 Task: Font style For heading Use Bell MT with dark magenta 1 colour & Underline. font size for heading '24 Pt. 'Change the font style of data to Britannic Boldand font size to  9 Pt. Change the alignment of both headline & data to  Align top. In the sheet  analysisSalesByChannel
Action: Mouse moved to (80, 99)
Screenshot: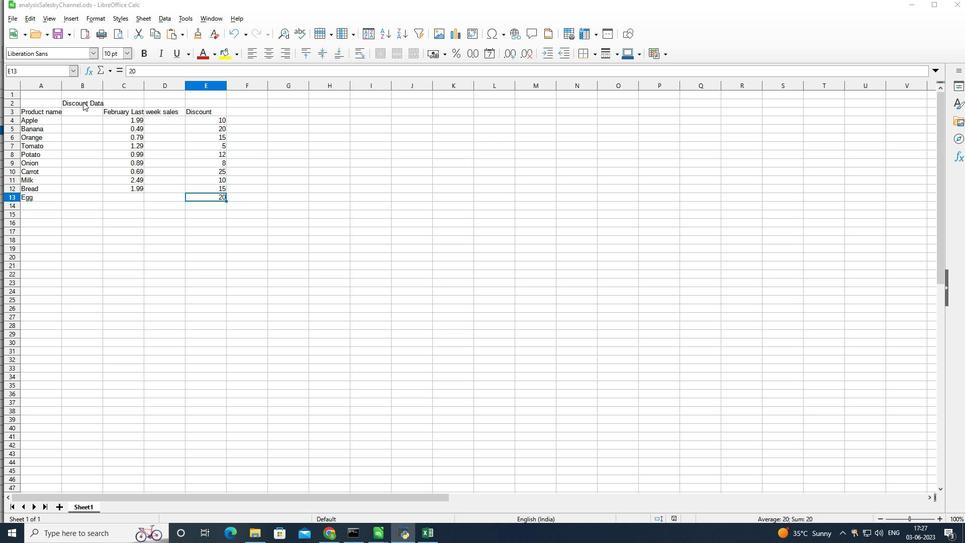 
Action: Mouse pressed left at (80, 99)
Screenshot: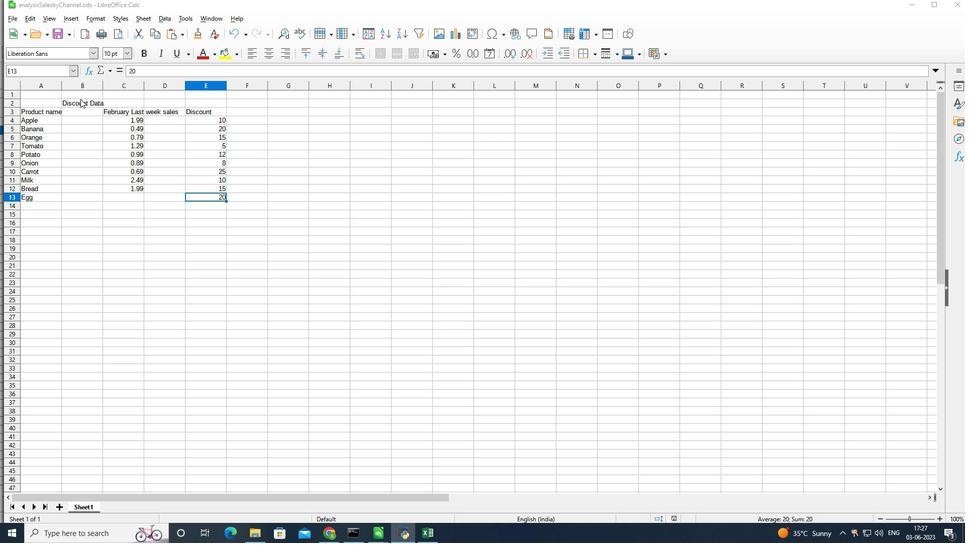 
Action: Mouse pressed left at (80, 99)
Screenshot: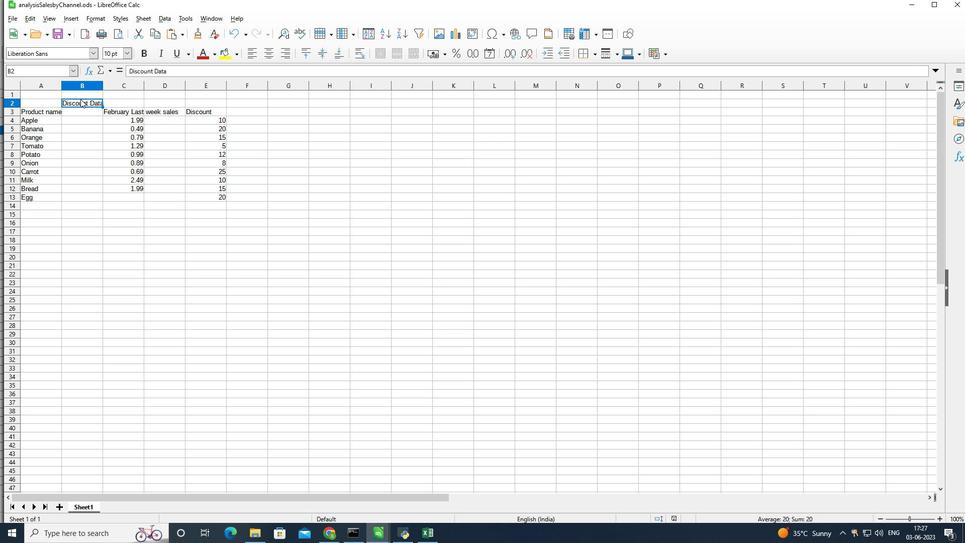 
Action: Mouse moved to (80, 101)
Screenshot: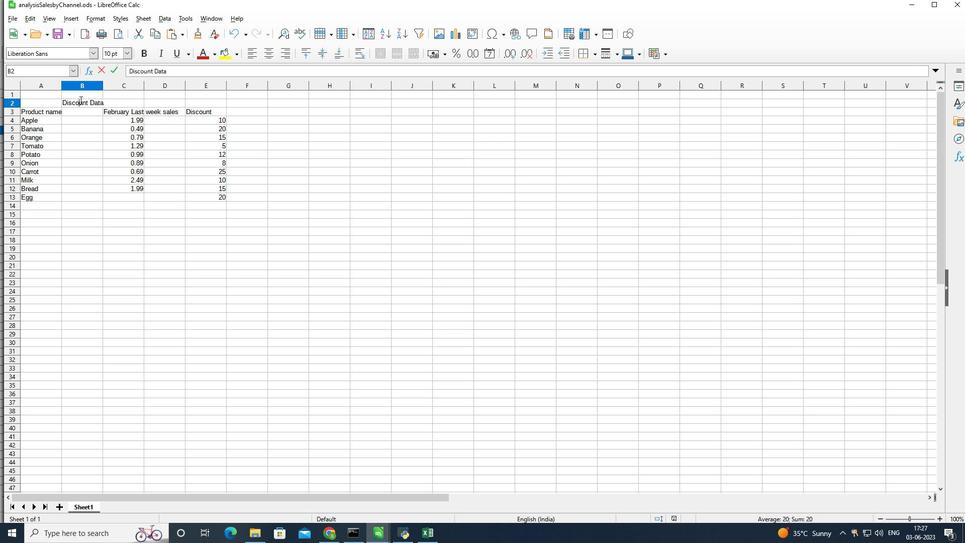 
Action: Mouse pressed left at (80, 101)
Screenshot: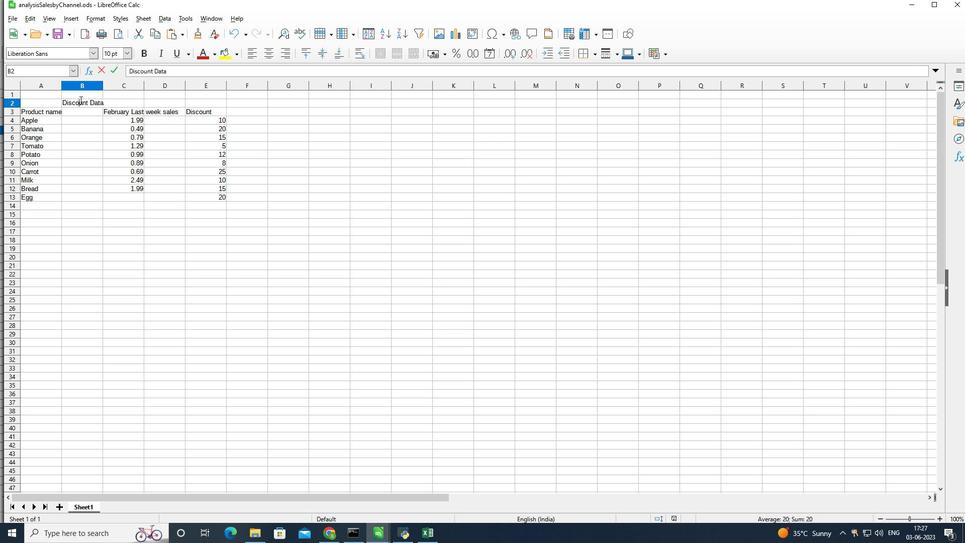 
Action: Mouse pressed left at (80, 101)
Screenshot: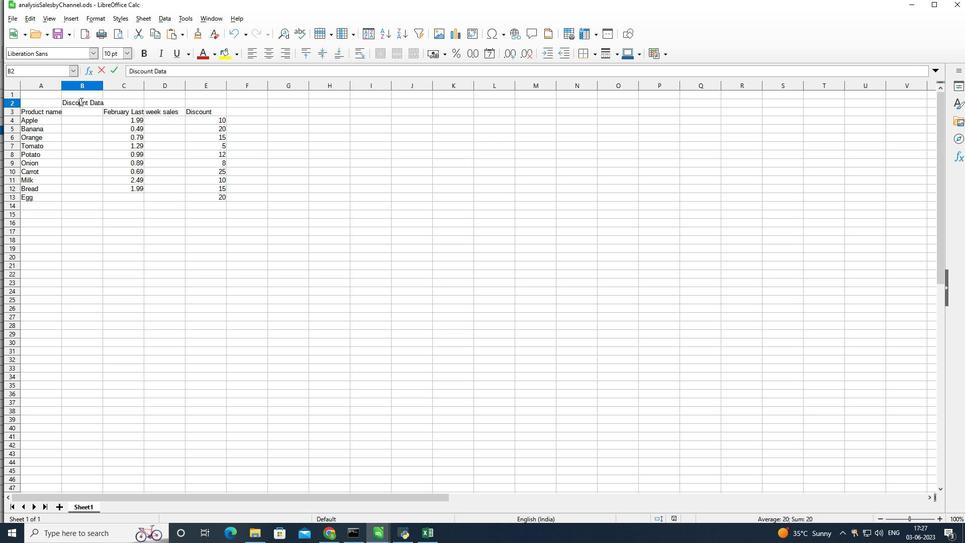 
Action: Mouse moved to (88, 101)
Screenshot: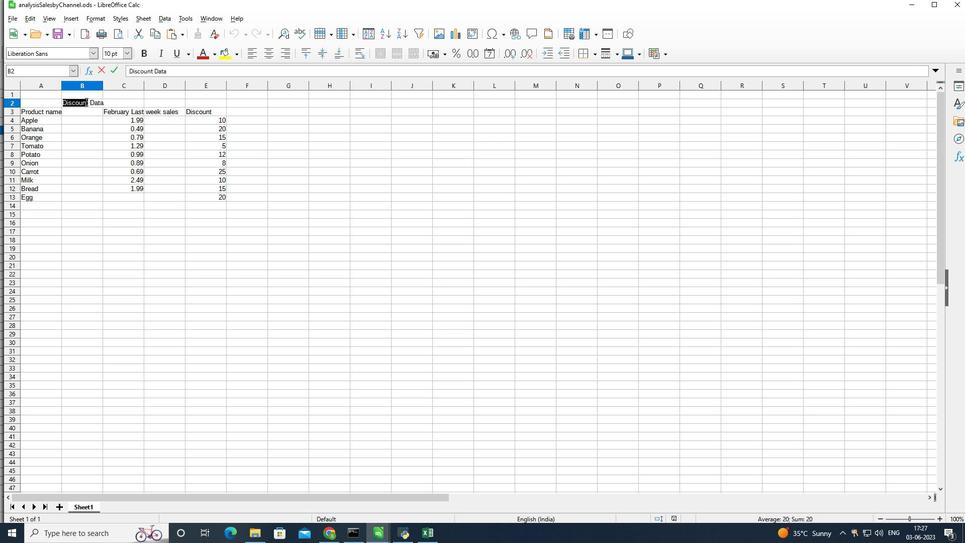 
Action: Mouse pressed left at (88, 101)
Screenshot: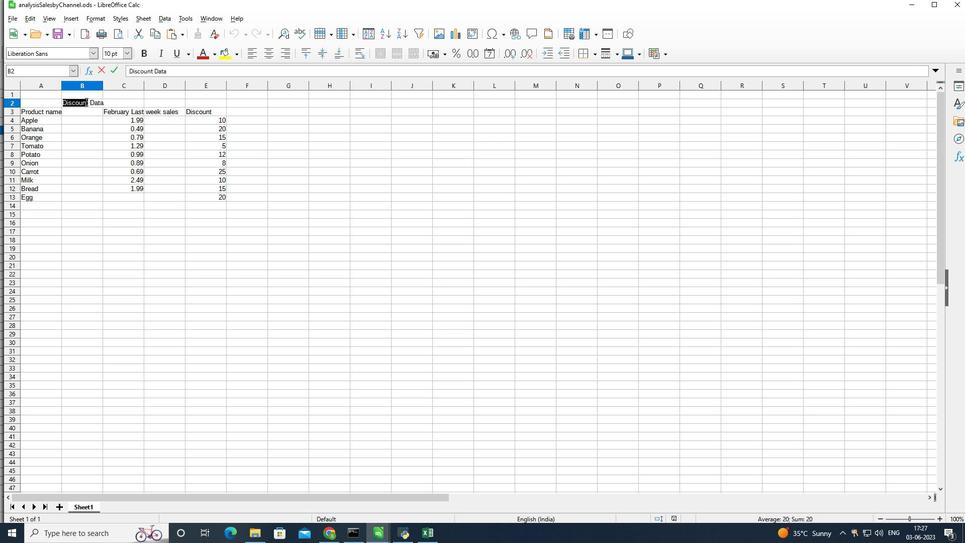 
Action: Mouse moved to (89, 101)
Screenshot: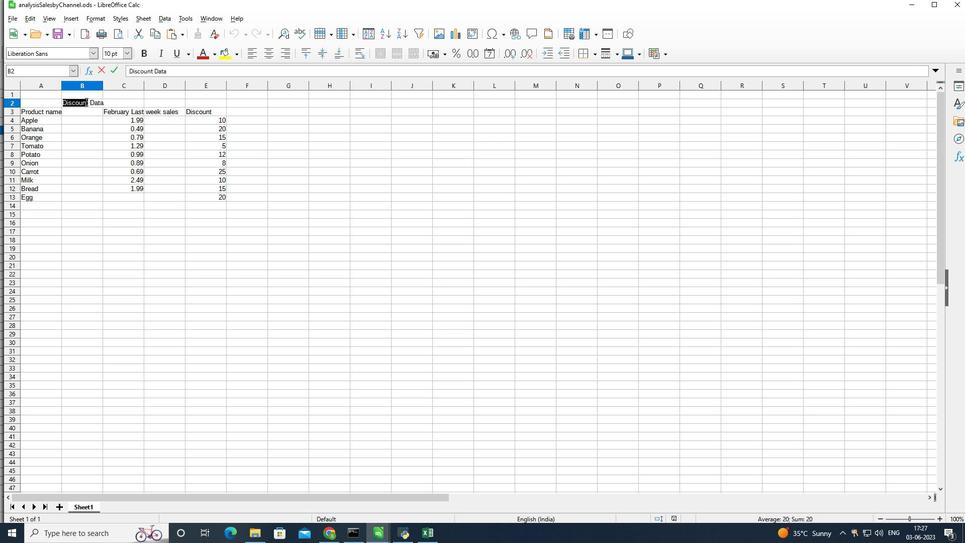 
Action: Mouse pressed left at (89, 101)
Screenshot: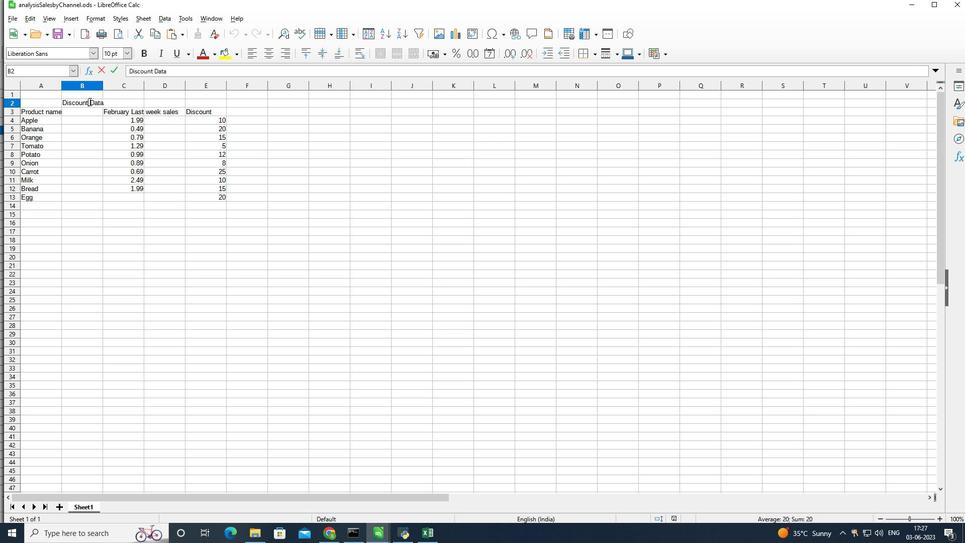 
Action: Mouse pressed left at (89, 101)
Screenshot: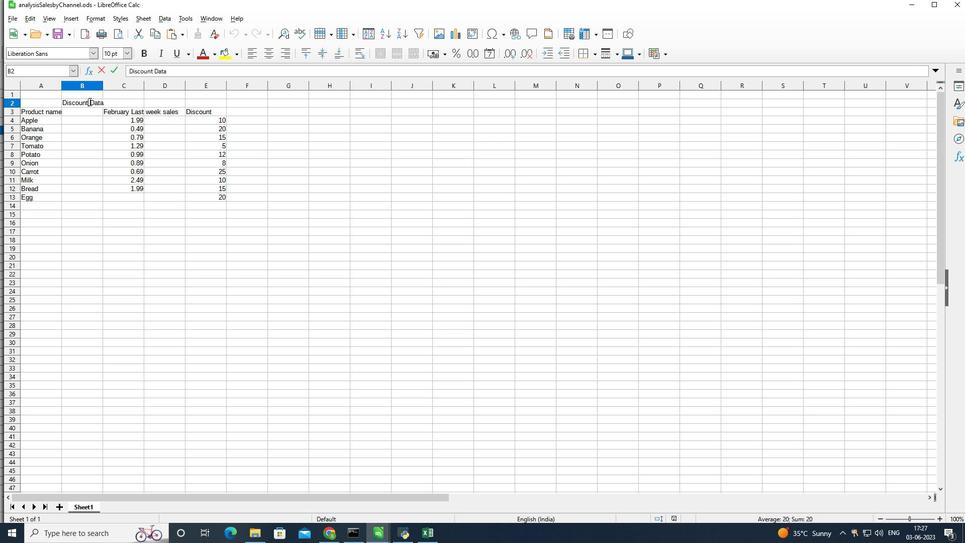 
Action: Mouse moved to (73, 54)
Screenshot: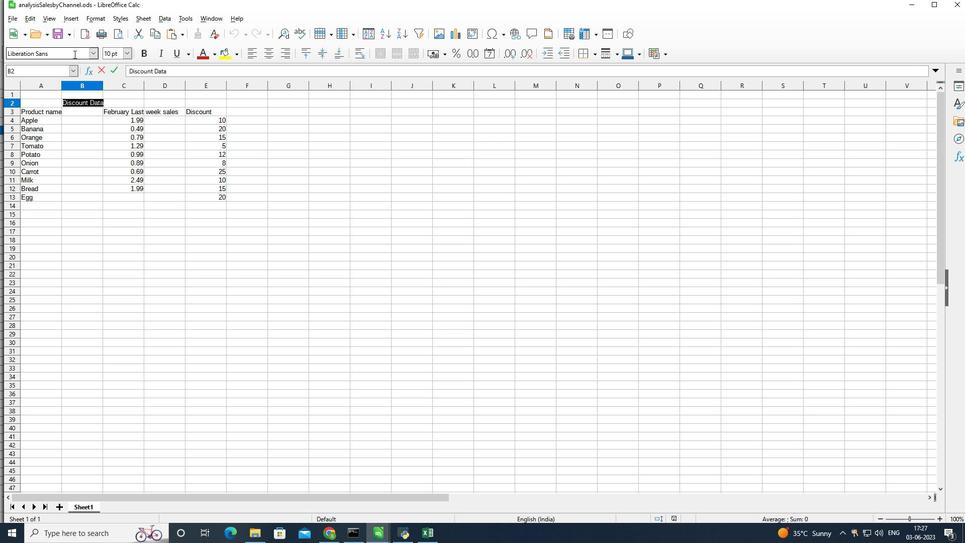 
Action: Mouse pressed left at (73, 54)
Screenshot: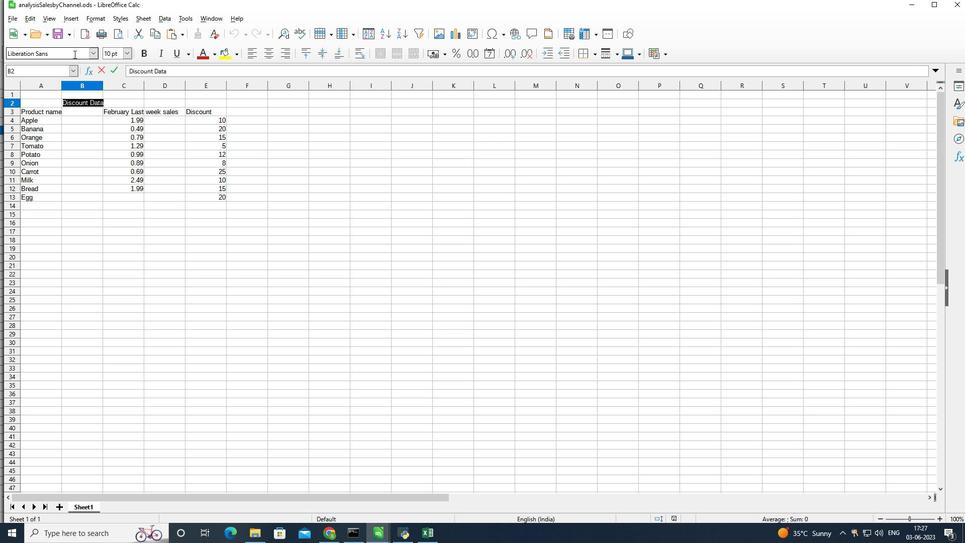 
Action: Mouse moved to (293, 0)
Screenshot: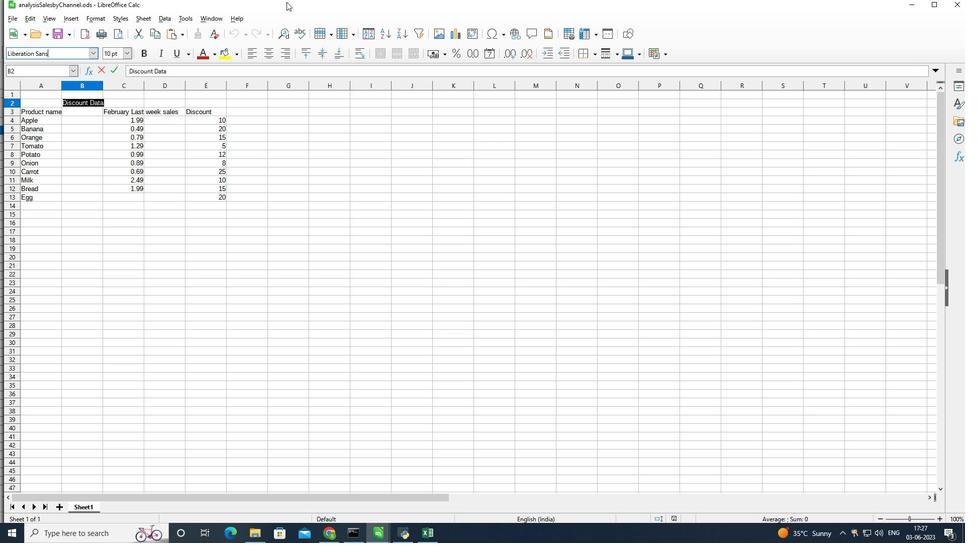 
Action: Key pressed <Key.backspace><Key.backspace><Key.backspace><Key.backspace><Key.backspace><Key.backspace><Key.backspace><Key.backspace><Key.backspace><Key.backspace><Key.backspace><Key.backspace><Key.backspace><Key.backspace><Key.backspace><Key.backspace><Key.backspace><Key.backspace><Key.backspace><Key.backspace><Key.shift>Bell<Key.space><Key.shift>Mt<Key.enter>
Screenshot: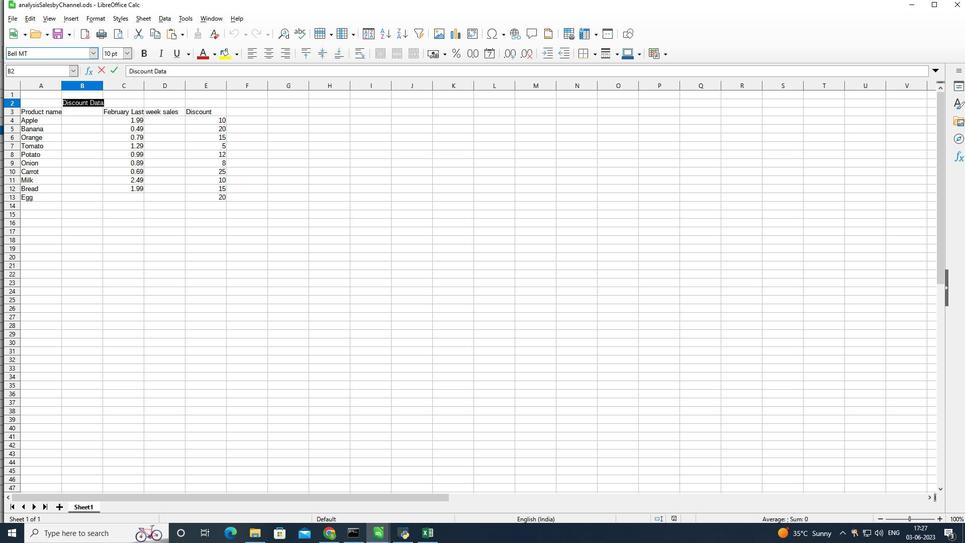 
Action: Mouse moved to (212, 50)
Screenshot: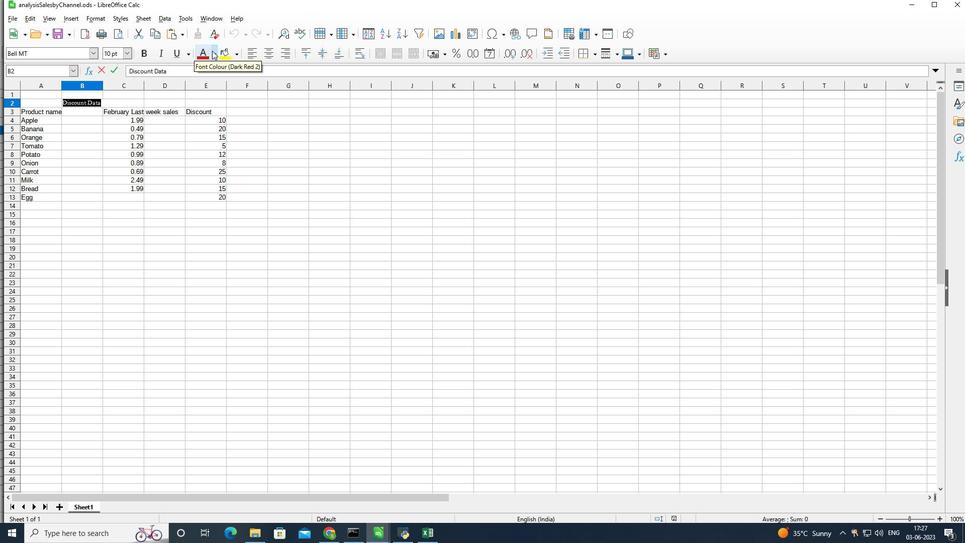 
Action: Mouse pressed left at (212, 50)
Screenshot: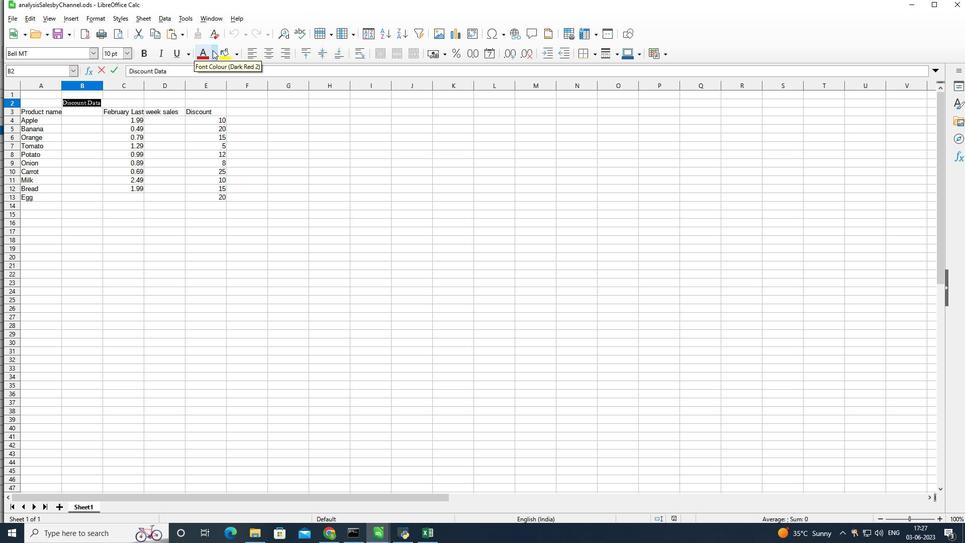 
Action: Mouse moved to (247, 159)
Screenshot: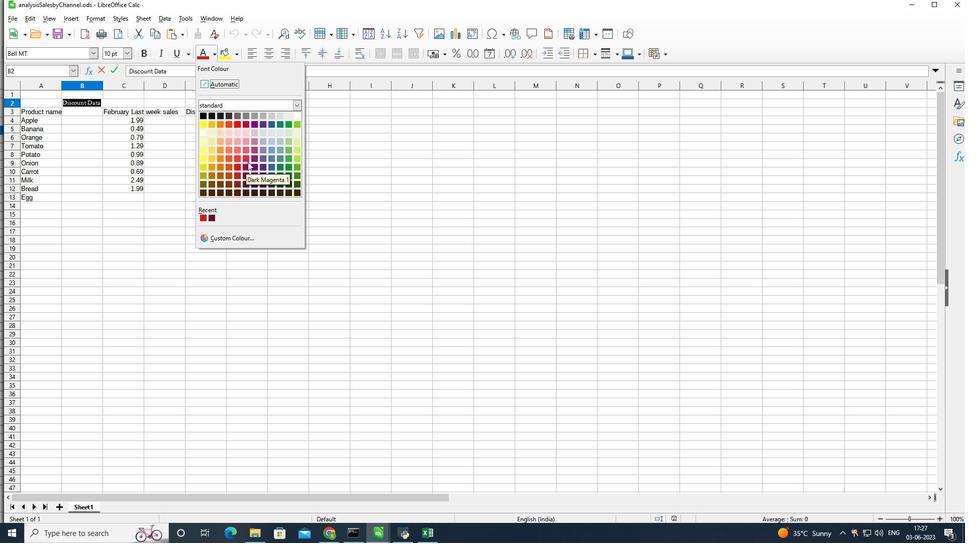 
Action: Mouse pressed left at (247, 159)
Screenshot: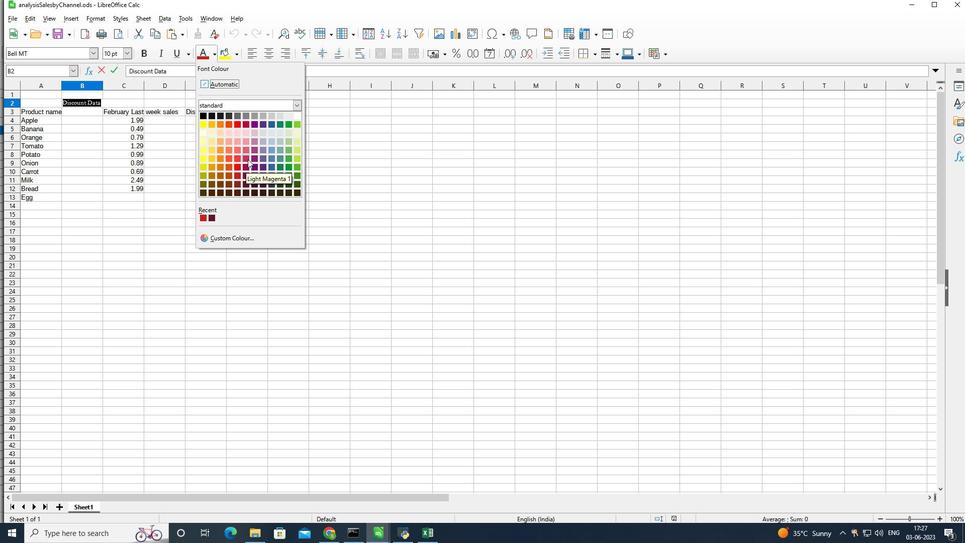 
Action: Mouse moved to (170, 52)
Screenshot: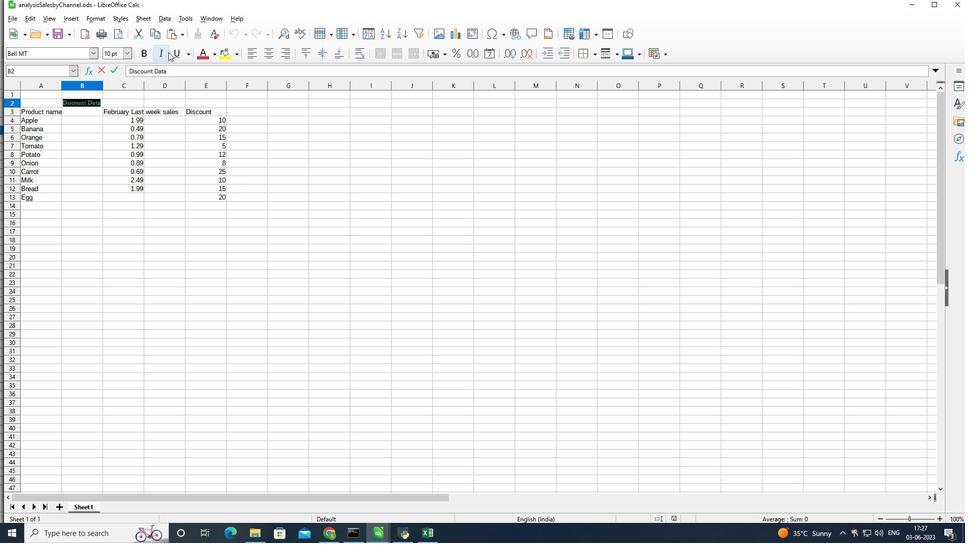 
Action: Mouse pressed left at (170, 52)
Screenshot: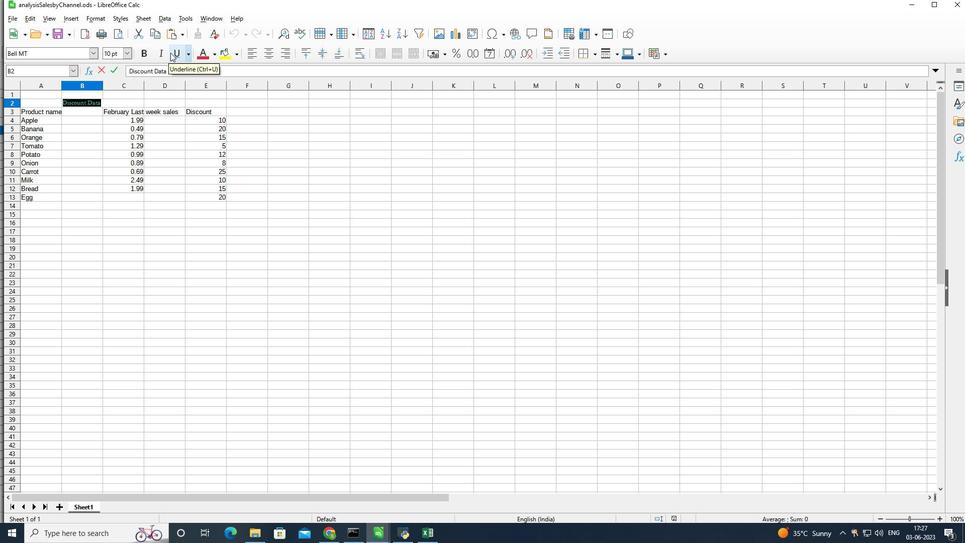 
Action: Mouse moved to (127, 53)
Screenshot: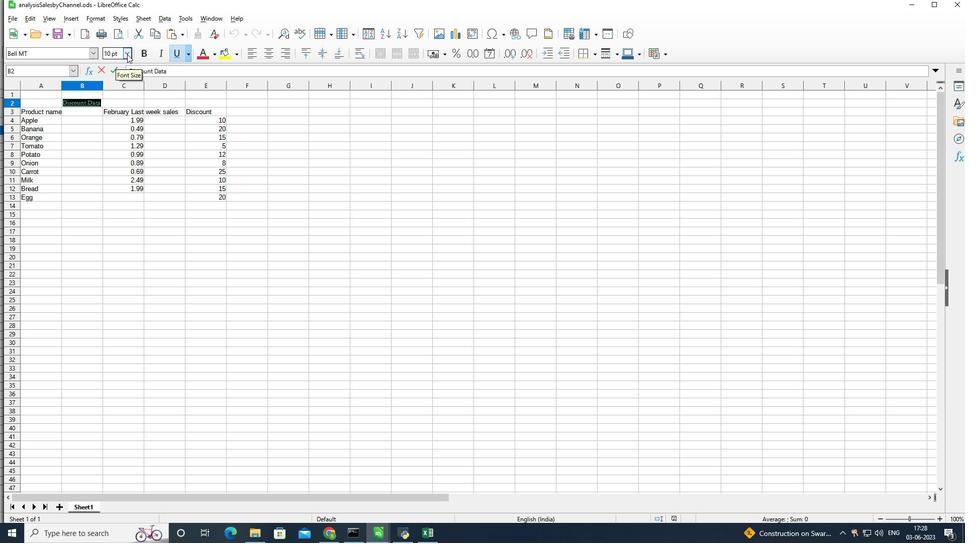 
Action: Mouse pressed left at (127, 53)
Screenshot: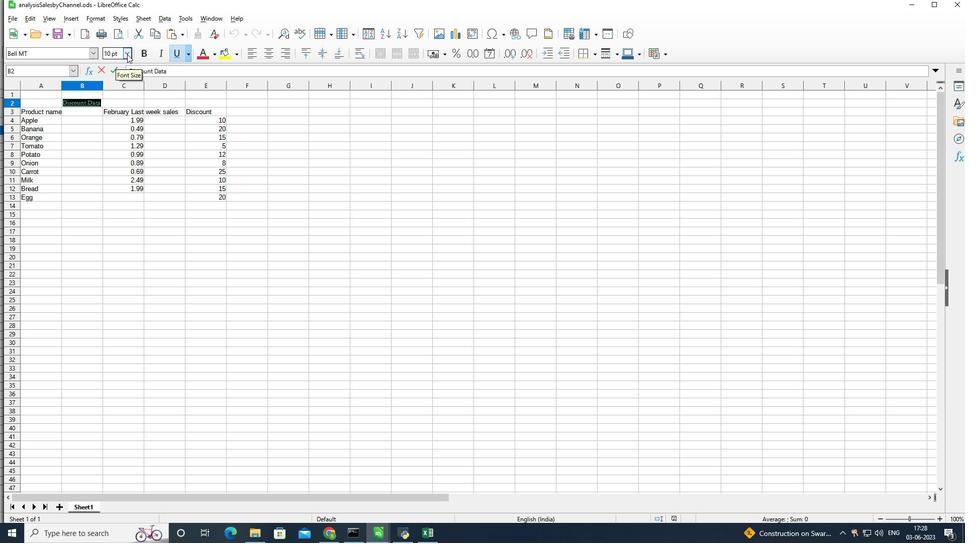 
Action: Mouse moved to (103, 204)
Screenshot: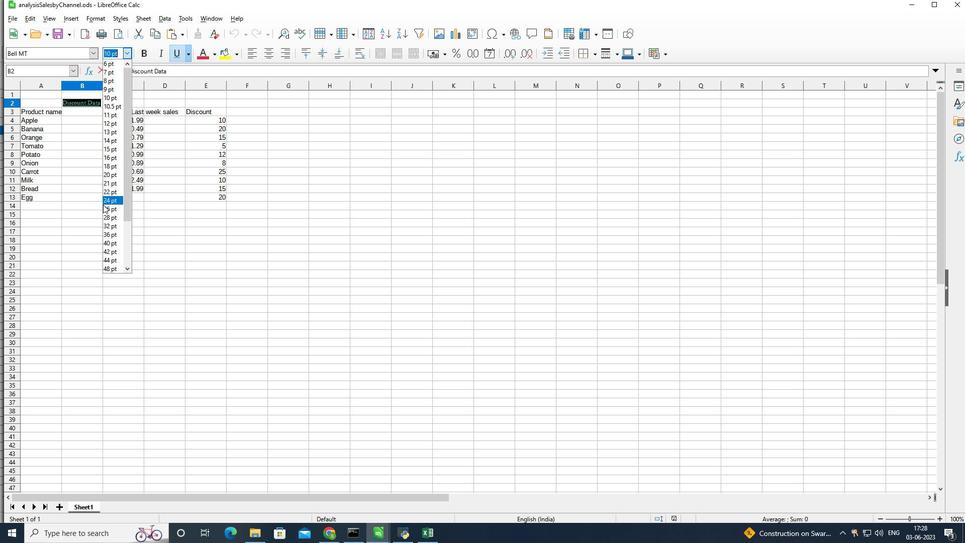 
Action: Mouse pressed left at (103, 204)
Screenshot: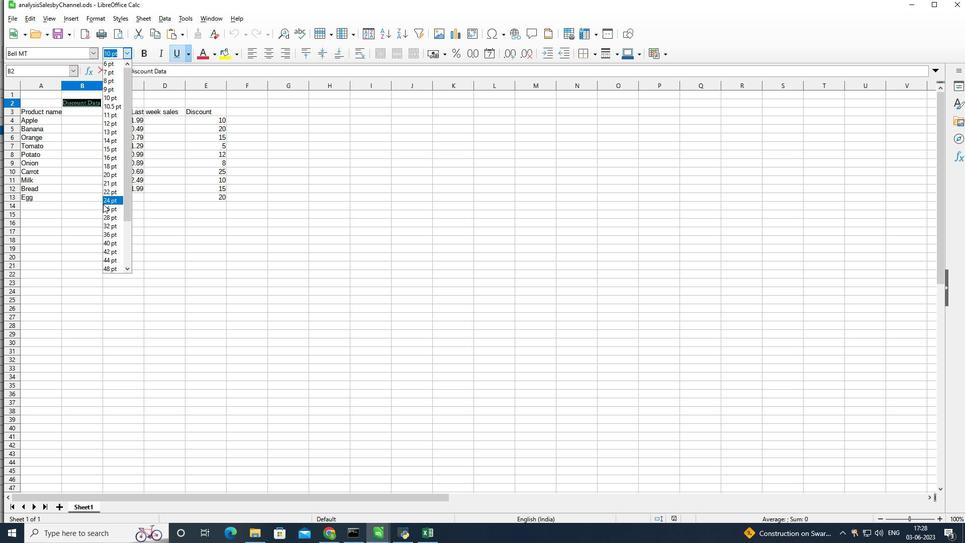 
Action: Mouse moved to (124, 138)
Screenshot: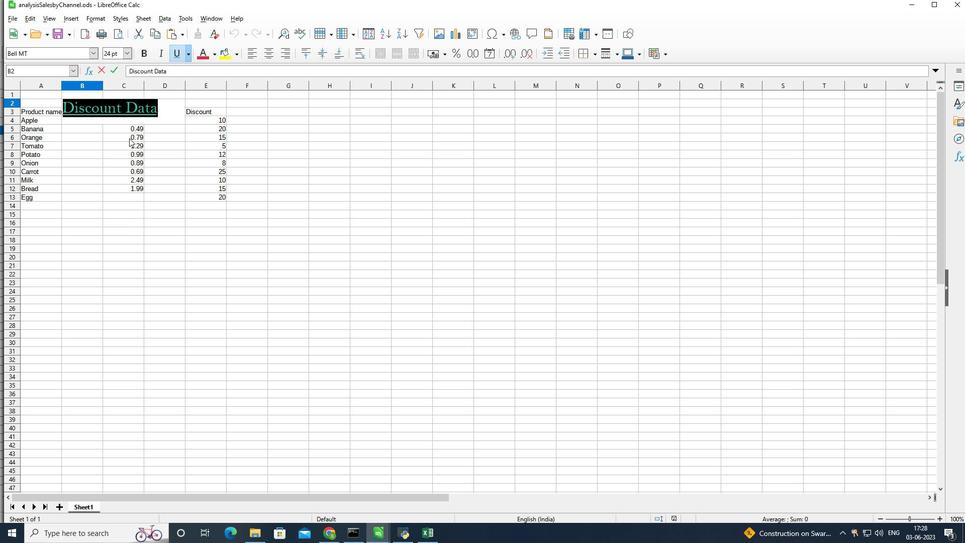 
Action: Mouse pressed left at (124, 138)
Screenshot: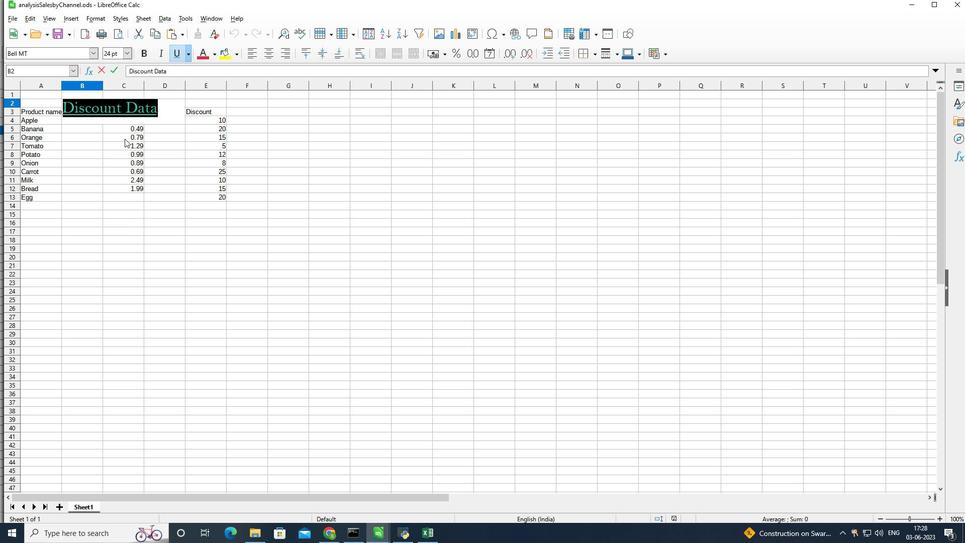 
Action: Mouse moved to (33, 123)
Screenshot: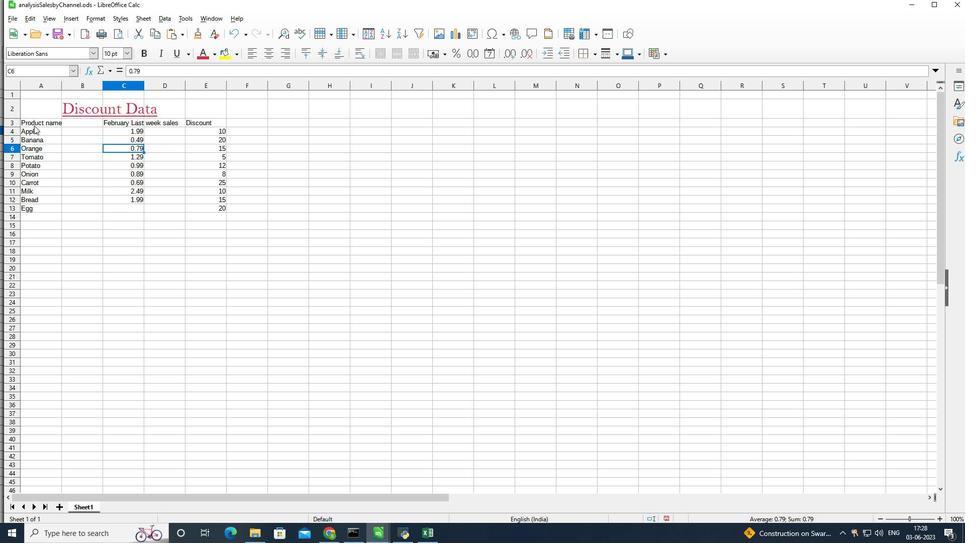 
Action: Mouse pressed left at (33, 123)
Screenshot: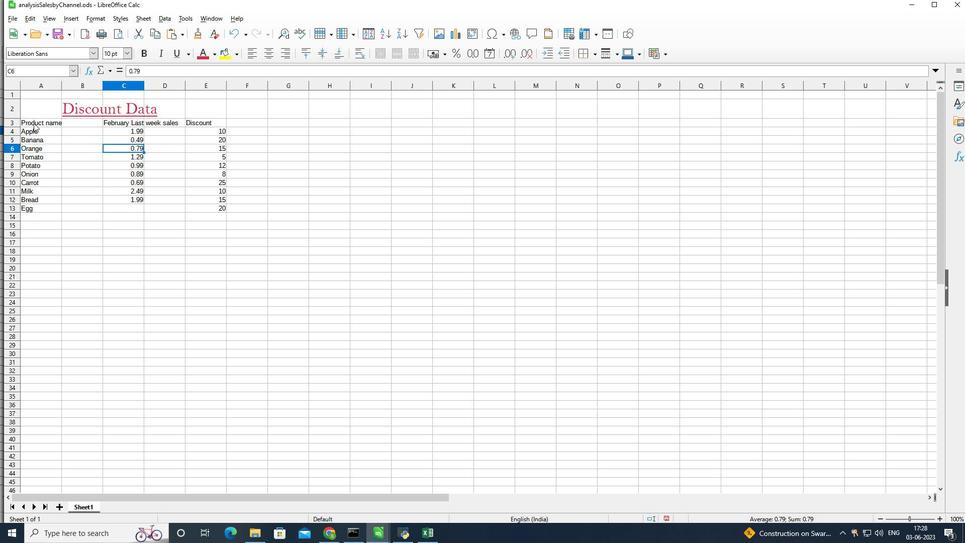 
Action: Mouse pressed left at (33, 123)
Screenshot: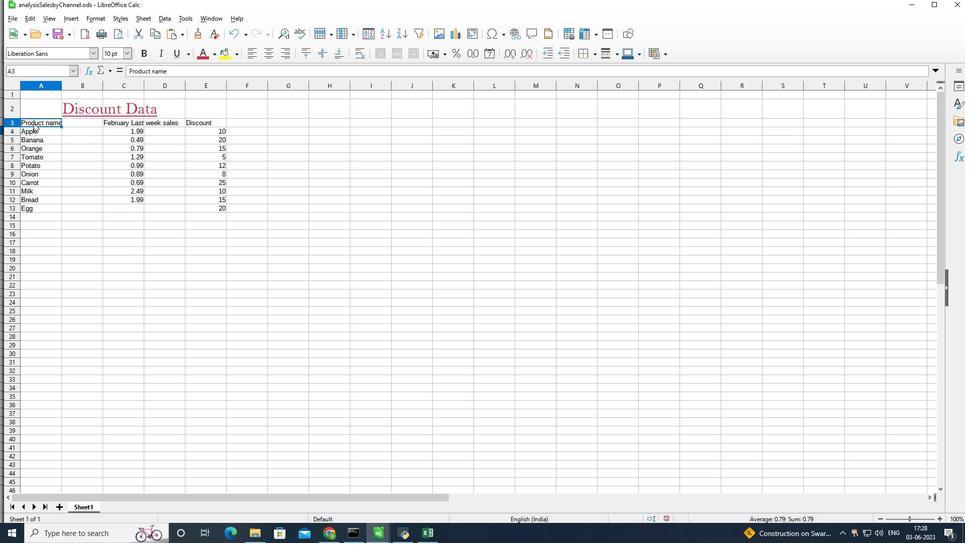 
Action: Mouse moved to (46, 123)
Screenshot: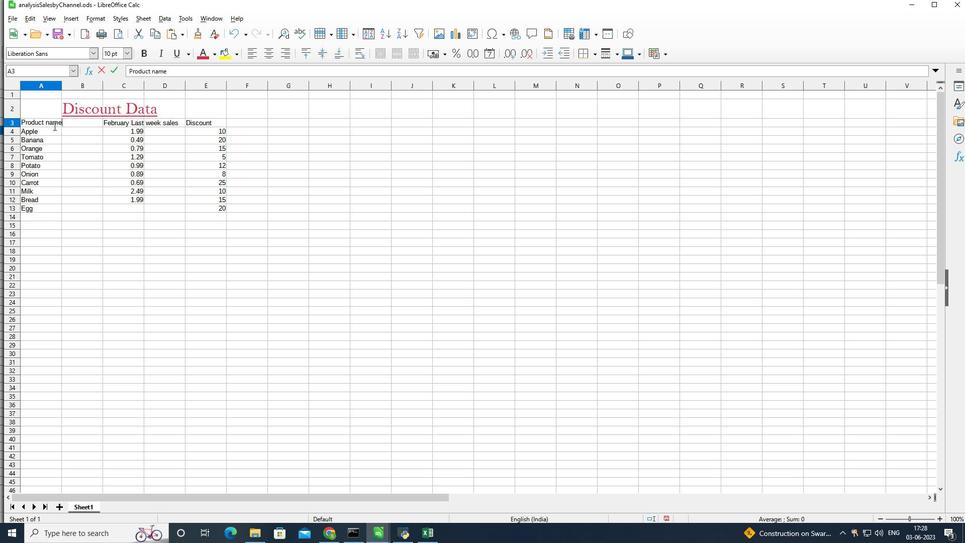 
Action: Mouse pressed left at (46, 123)
Screenshot: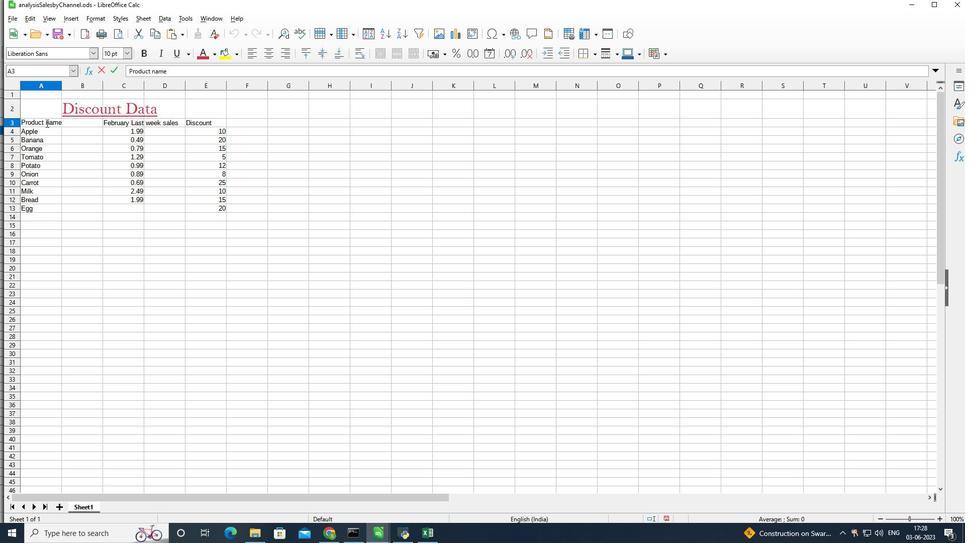 
Action: Mouse moved to (48, 141)
Screenshot: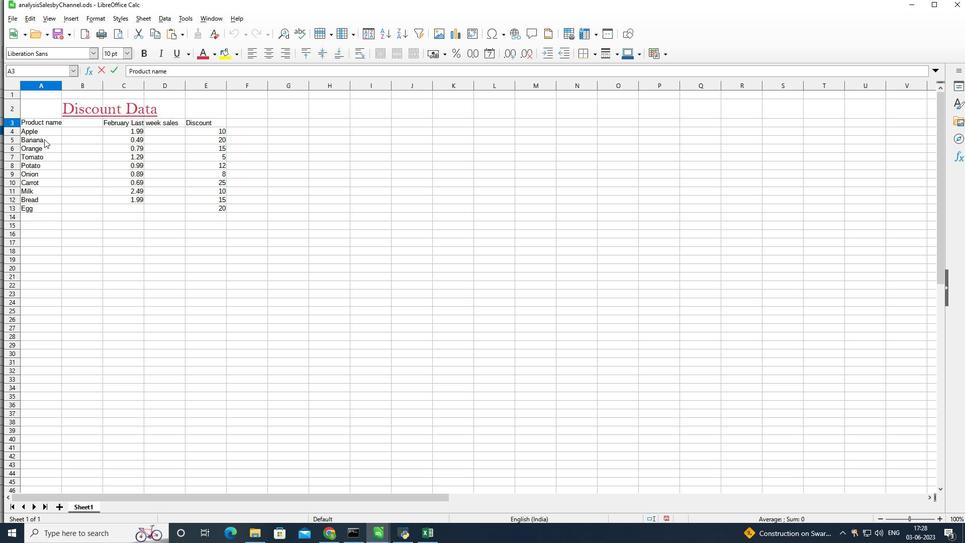 
Action: Mouse pressed left at (48, 141)
Screenshot: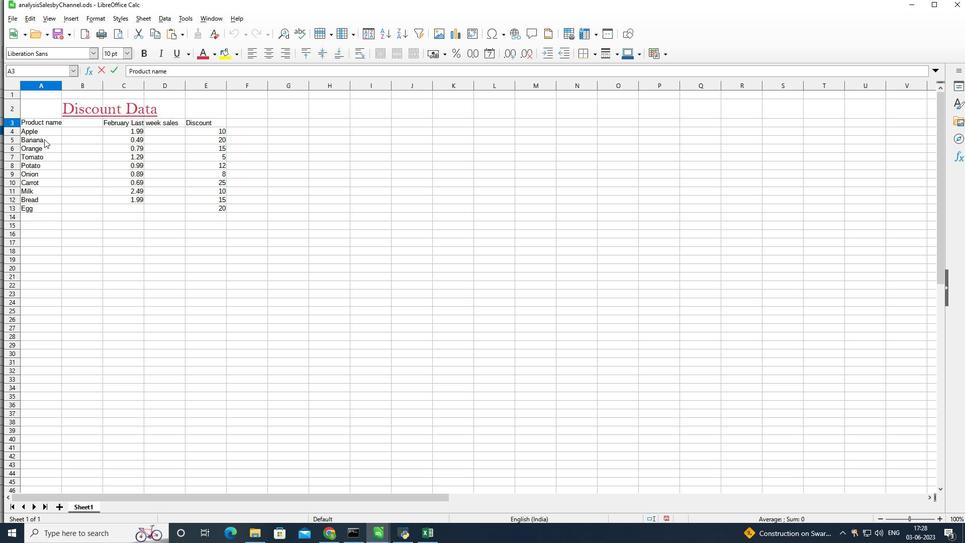 
Action: Mouse moved to (36, 124)
Screenshot: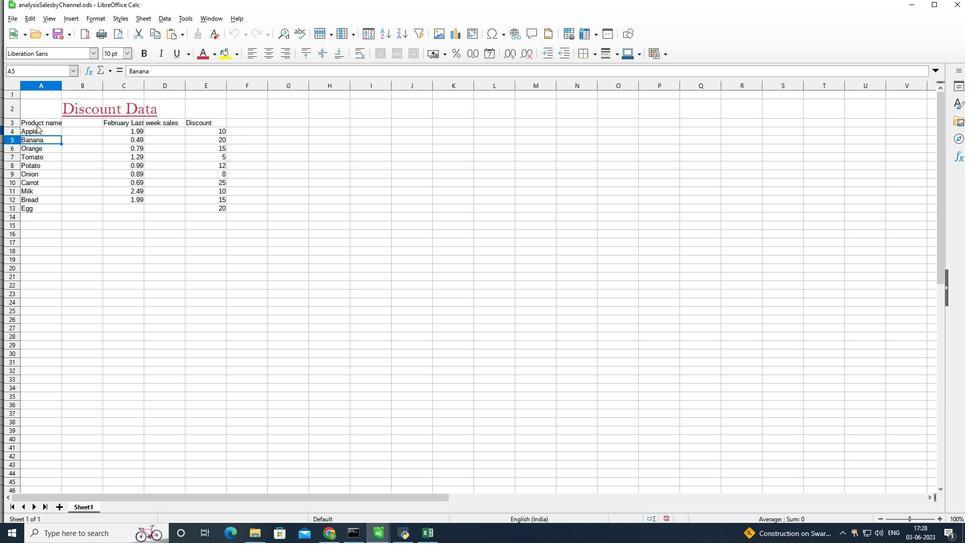 
Action: Mouse pressed left at (36, 124)
Screenshot: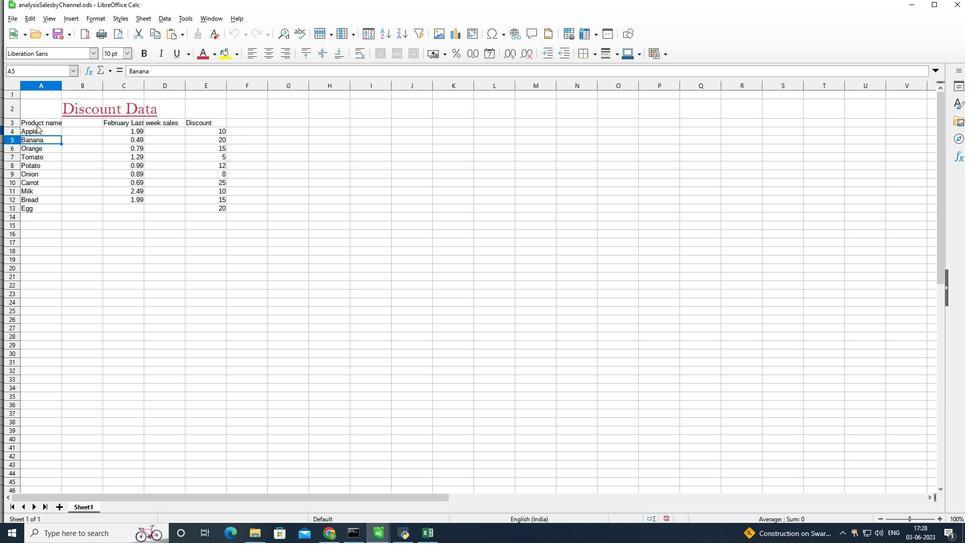 
Action: Mouse moved to (36, 123)
Screenshot: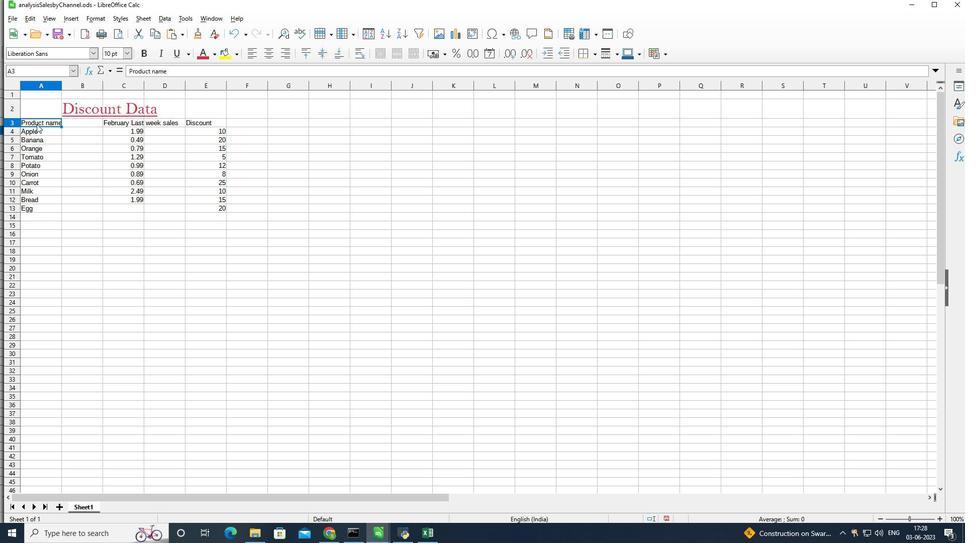 
Action: Mouse pressed left at (36, 123)
Screenshot: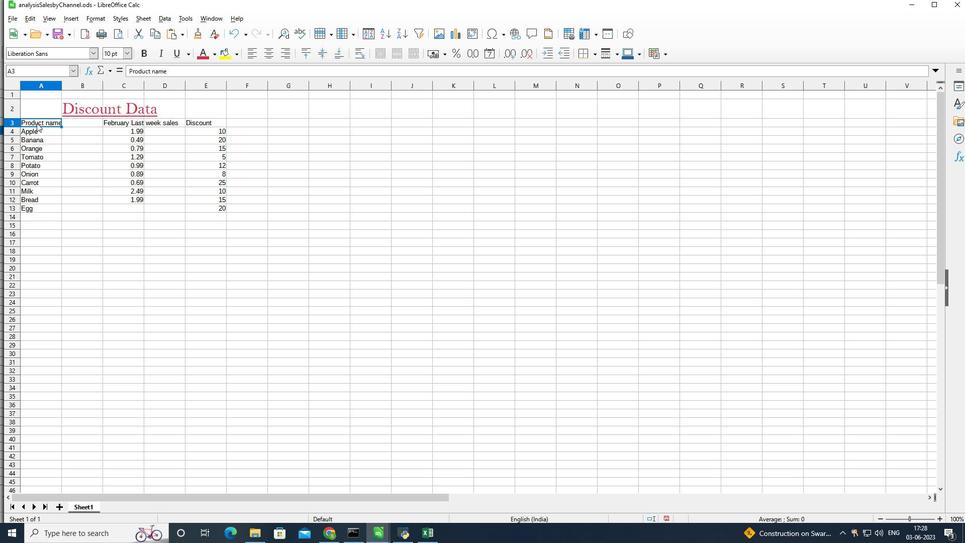 
Action: Mouse moved to (76, 52)
Screenshot: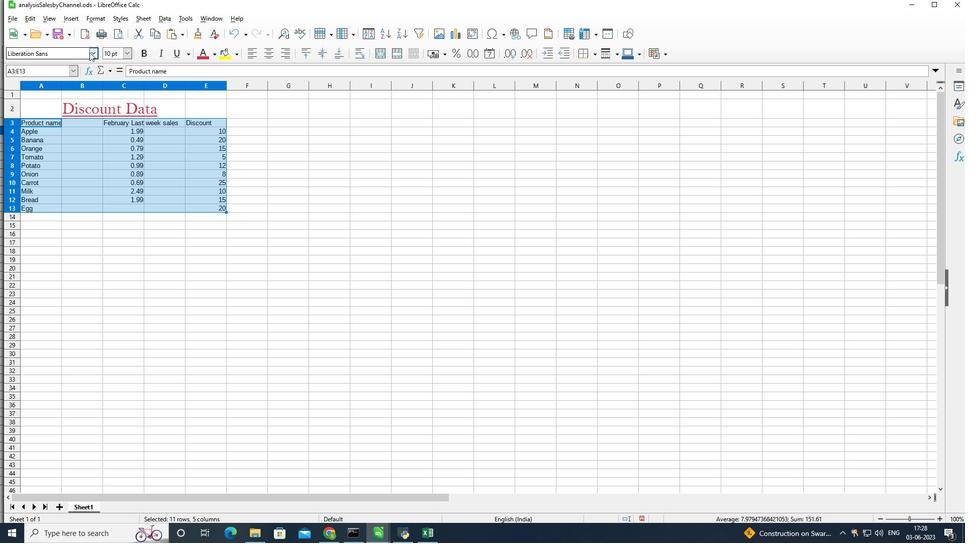 
Action: Mouse pressed left at (76, 52)
Screenshot: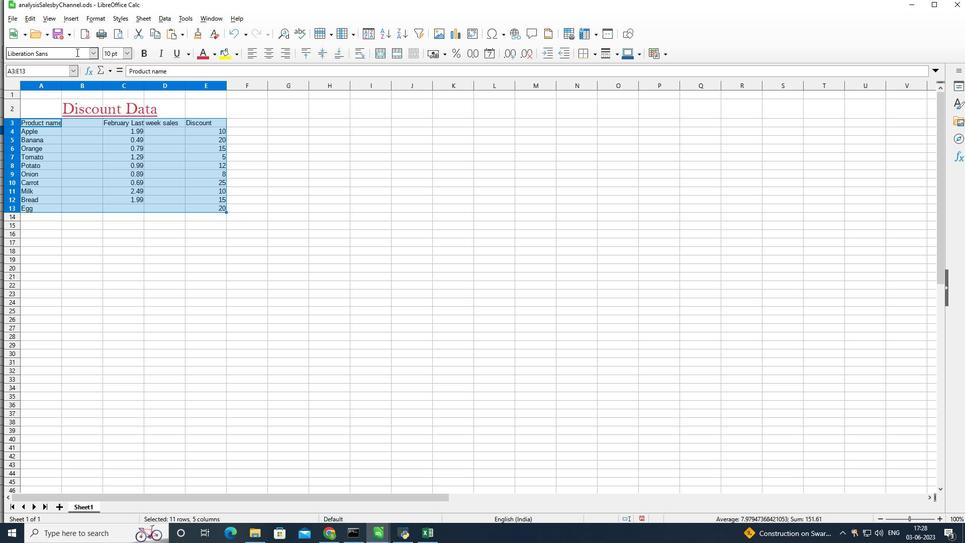 
Action: Mouse moved to (86, 58)
Screenshot: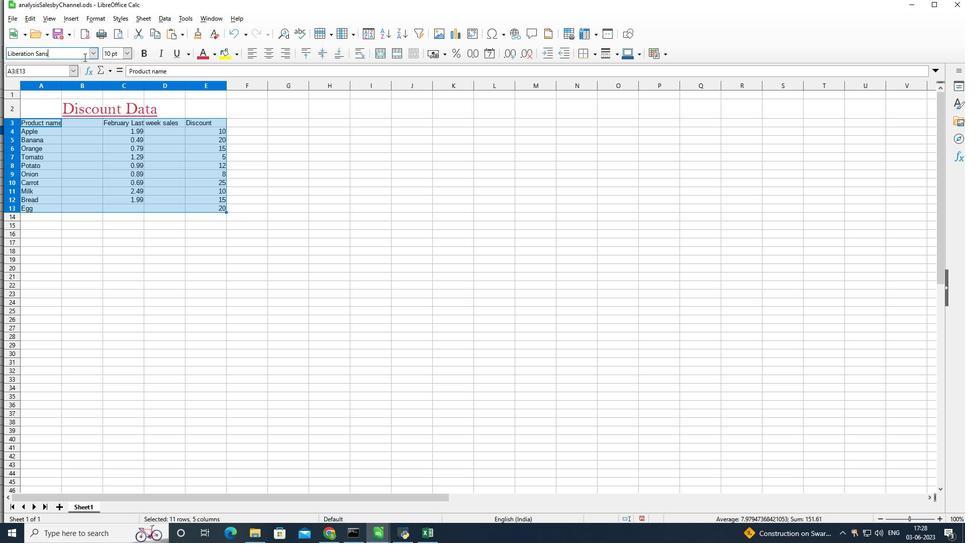 
Action: Key pressed <Key.backspace><Key.backspace><Key.backspace><Key.backspace><Key.backspace><Key.backspace><Key.backspace><Key.backspace><Key.backspace><Key.backspace><Key.backspace><Key.backspace><Key.backspace><Key.backspace><Key.backspace><Key.backspace><Key.backspace><Key.backspace><Key.backspace><Key.backspace><Key.backspace><Key.backspace><Key.backspace><Key.backspace><Key.backspace><Key.backspace><Key.backspace><Key.backspace><Key.backspace><Key.backspace><Key.backspace><Key.shift>Britann<Key.enter>
Screenshot: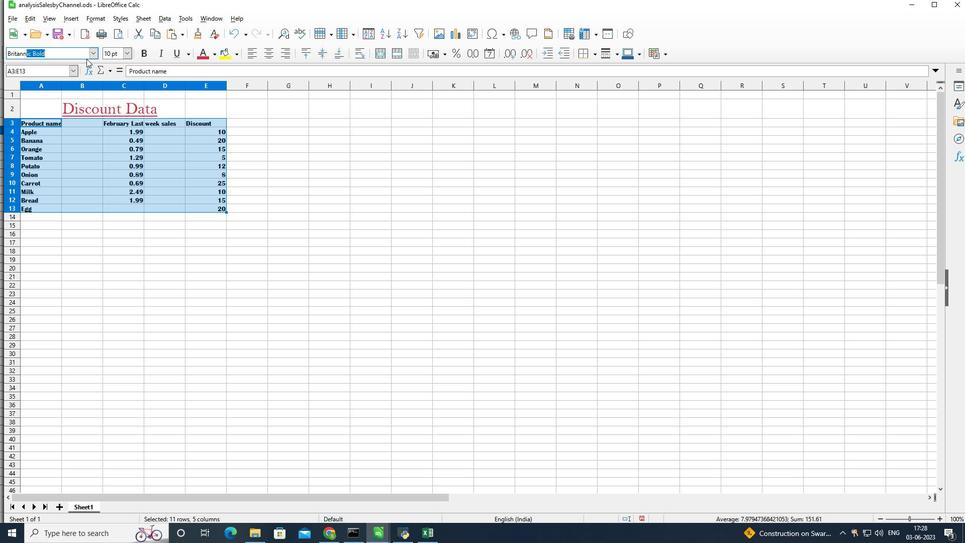 
Action: Mouse moved to (129, 51)
Screenshot: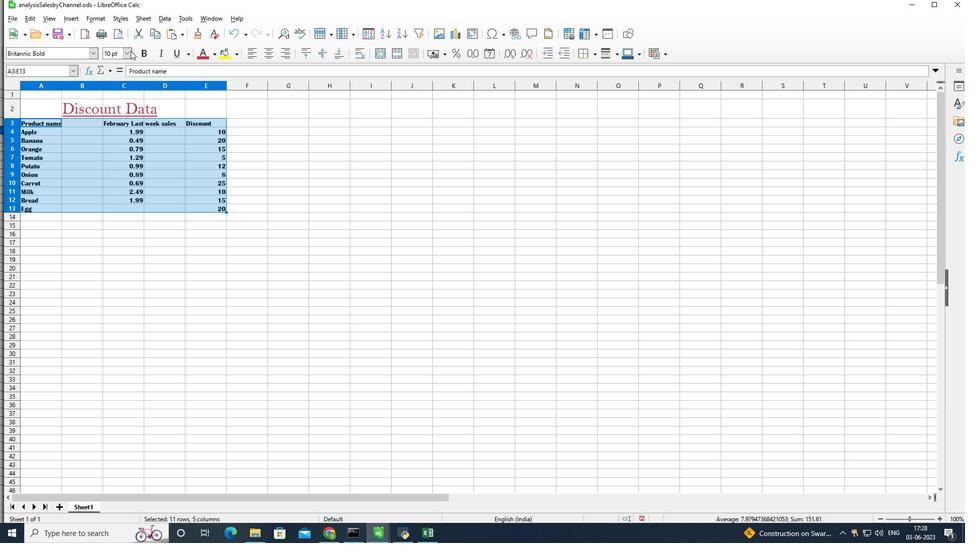 
Action: Mouse pressed left at (129, 51)
Screenshot: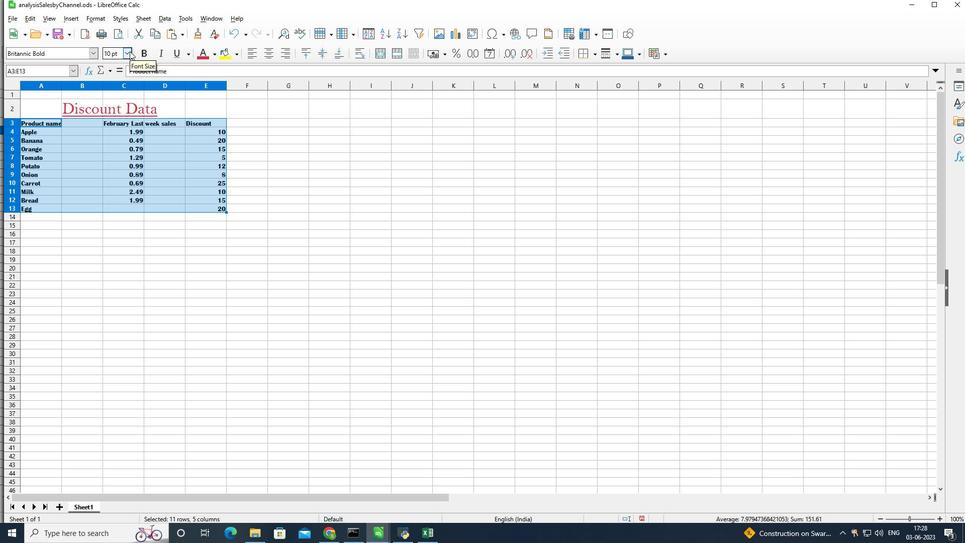 
Action: Mouse moved to (114, 91)
Screenshot: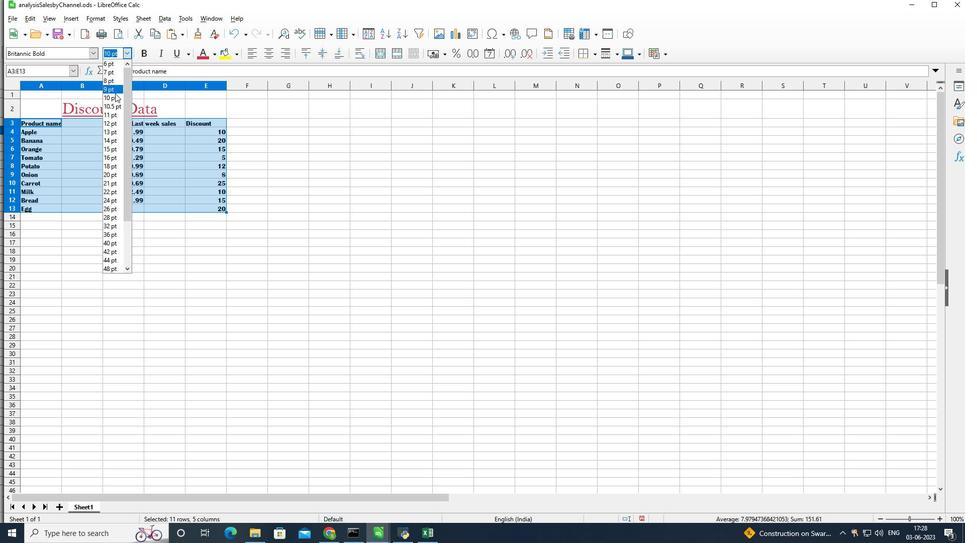 
Action: Mouse pressed left at (114, 91)
Screenshot: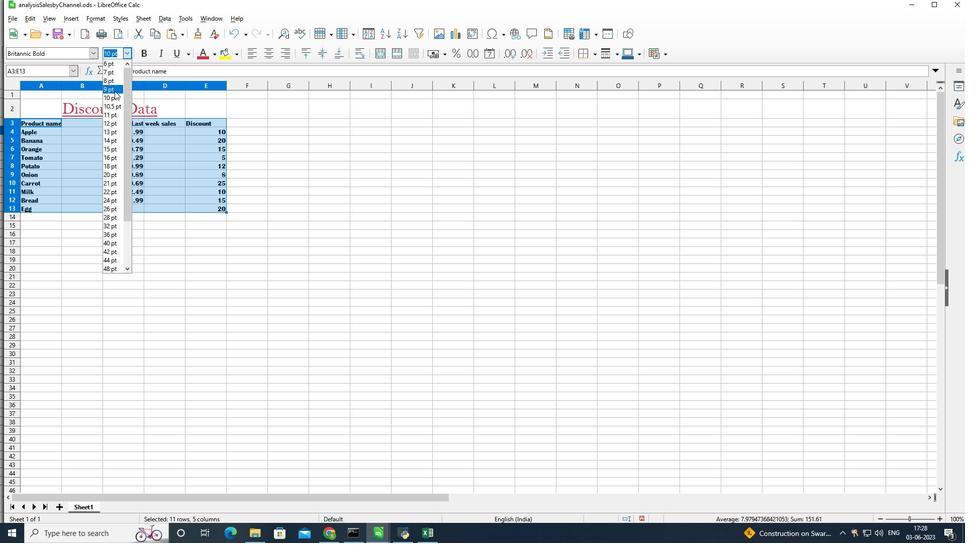 
Action: Mouse moved to (305, 56)
Screenshot: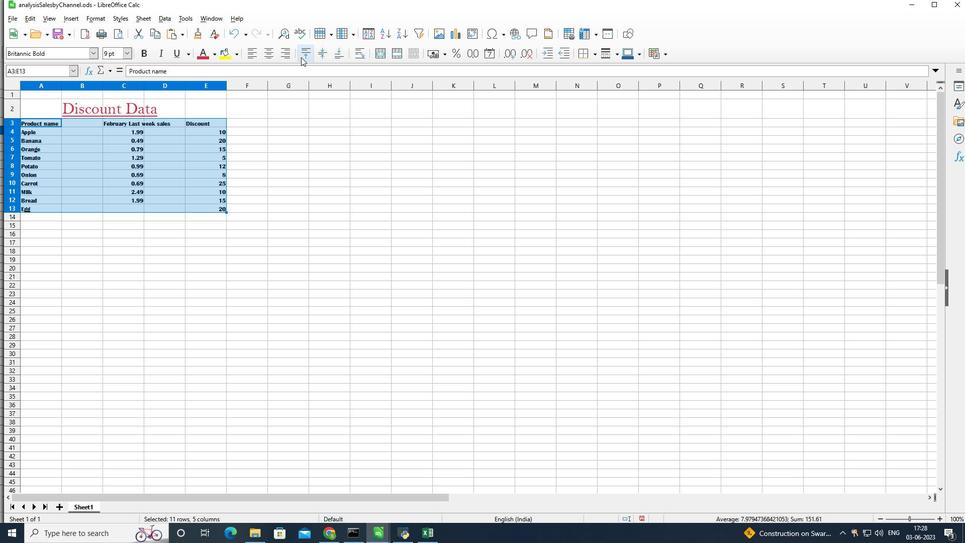 
Action: Mouse pressed left at (305, 56)
Screenshot: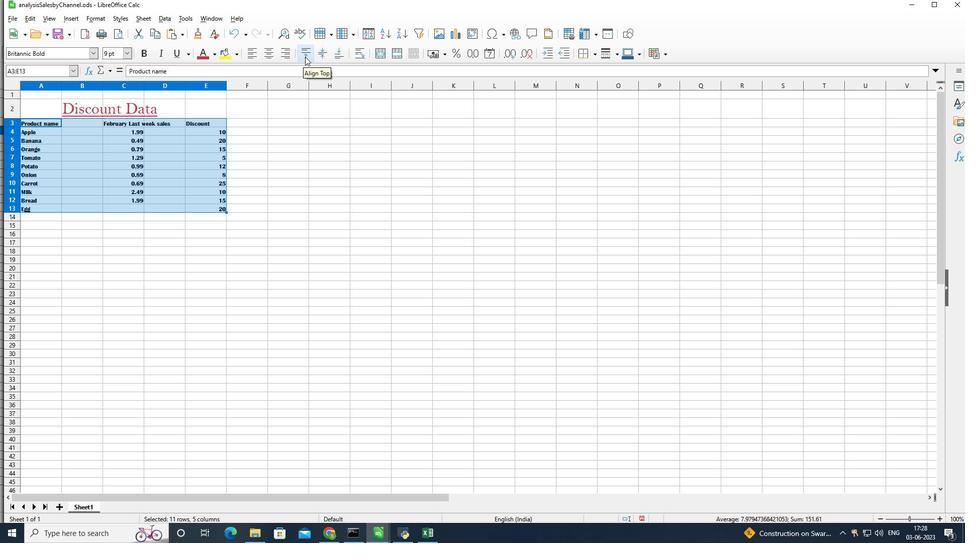 
Action: Mouse moved to (92, 109)
Screenshot: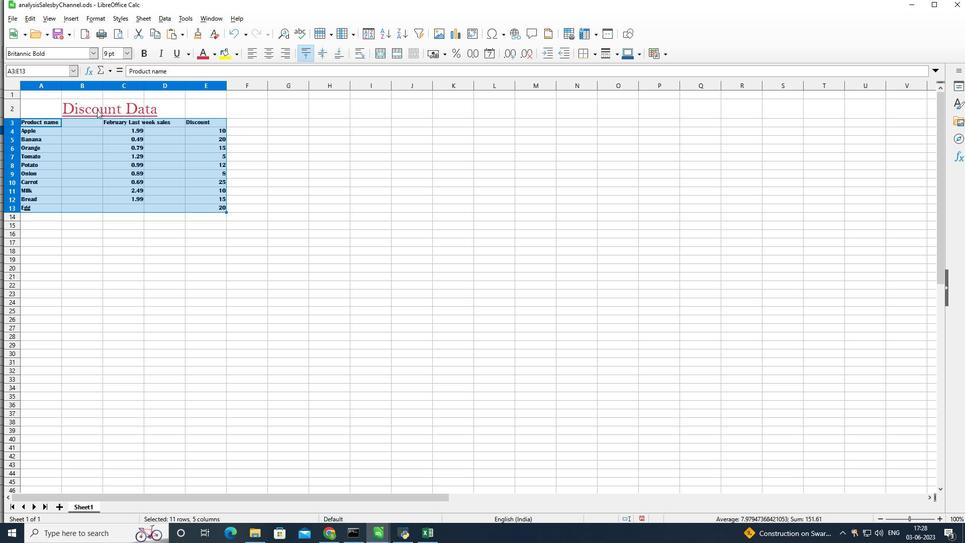 
Action: Mouse pressed left at (92, 109)
Screenshot: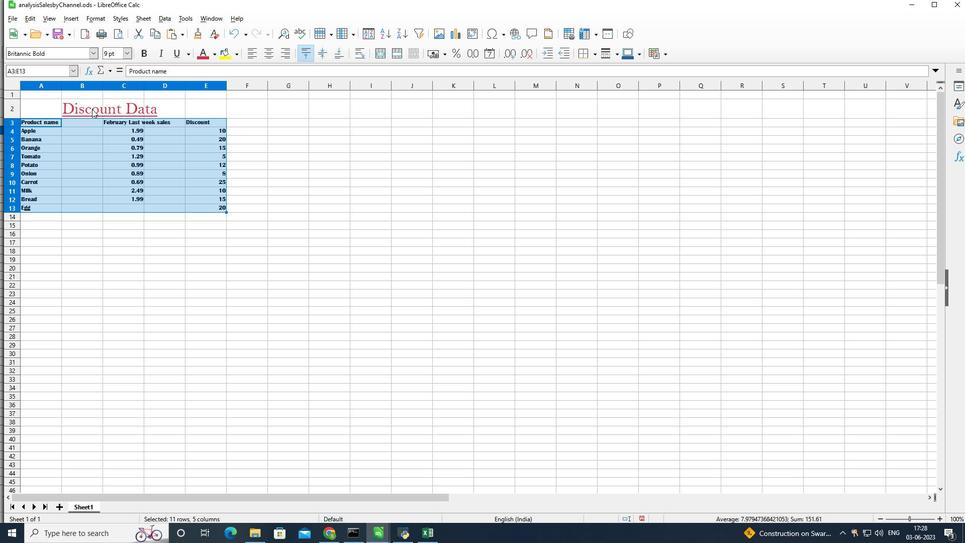 
Action: Mouse moved to (90, 104)
Screenshot: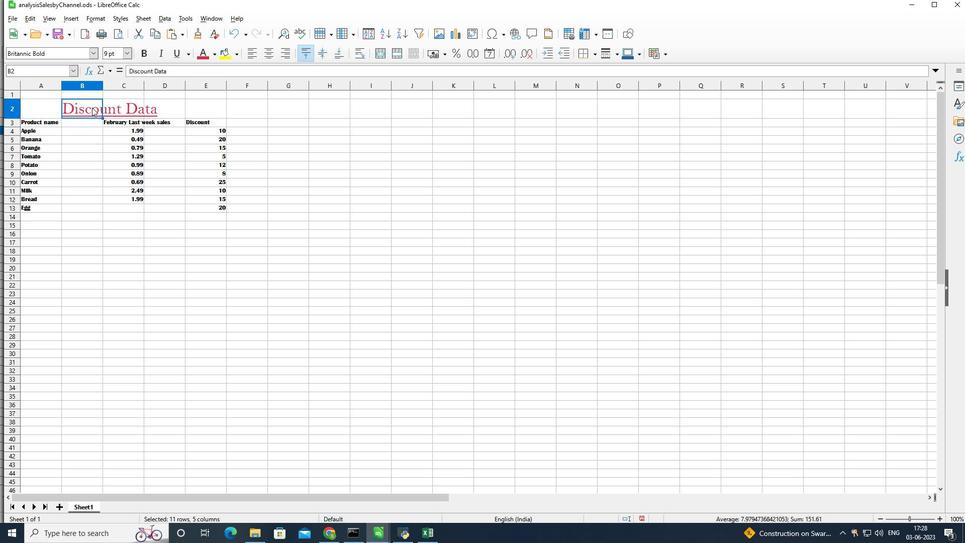 
Action: Mouse pressed left at (90, 104)
Screenshot: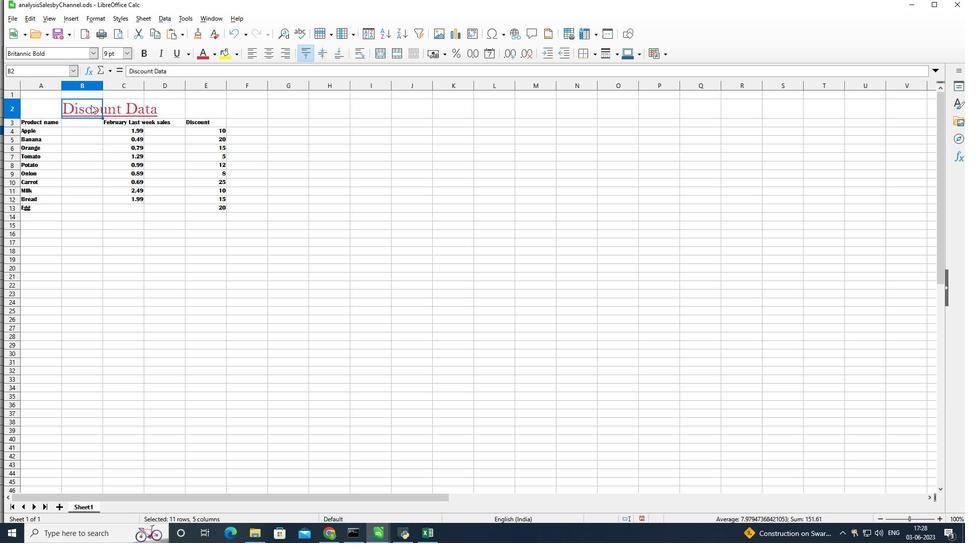 
Action: Mouse moved to (90, 103)
Screenshot: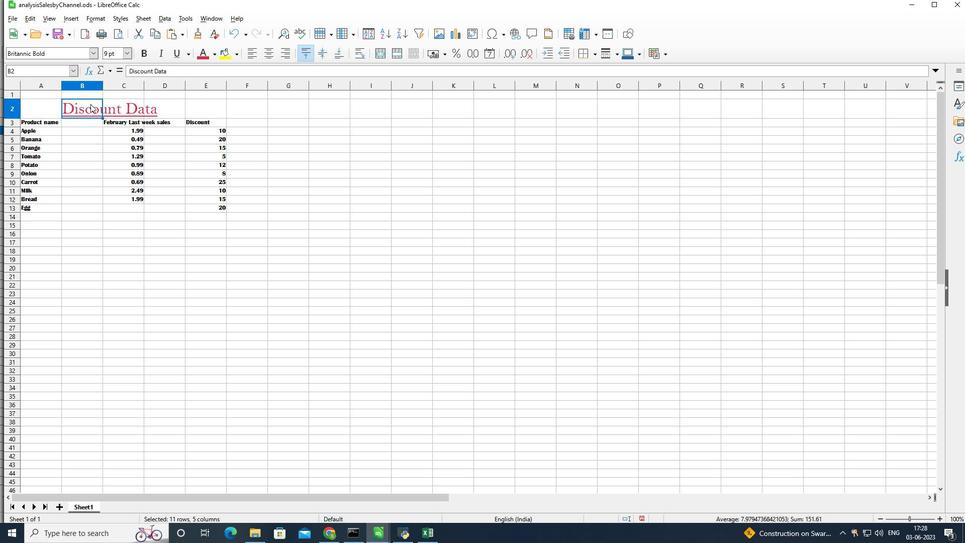 
Action: Mouse pressed left at (90, 103)
Screenshot: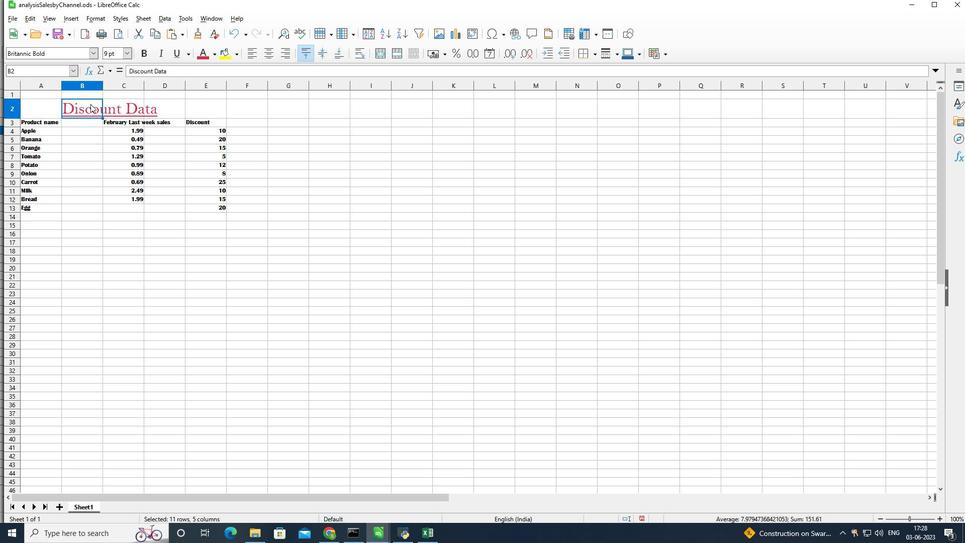 
Action: Mouse moved to (90, 103)
Screenshot: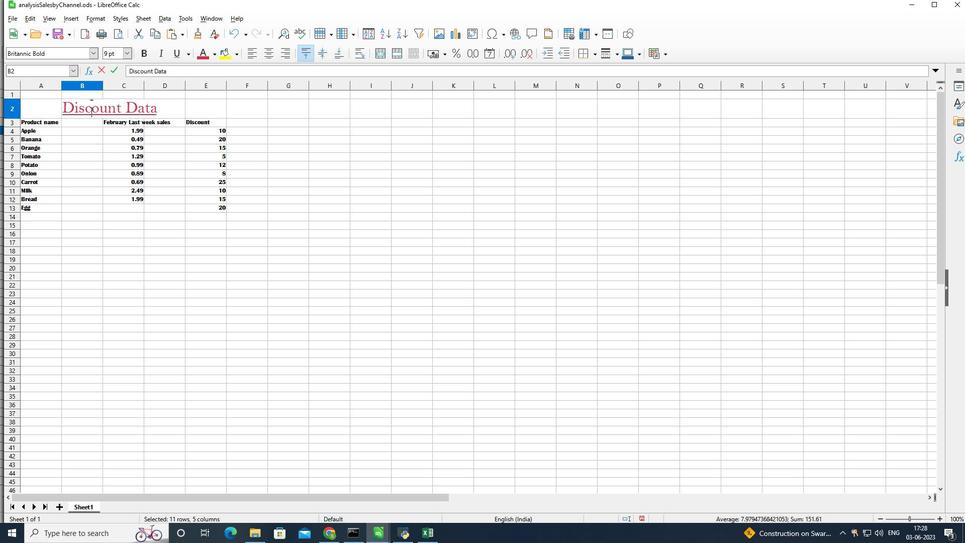 
Action: Mouse pressed left at (90, 103)
Screenshot: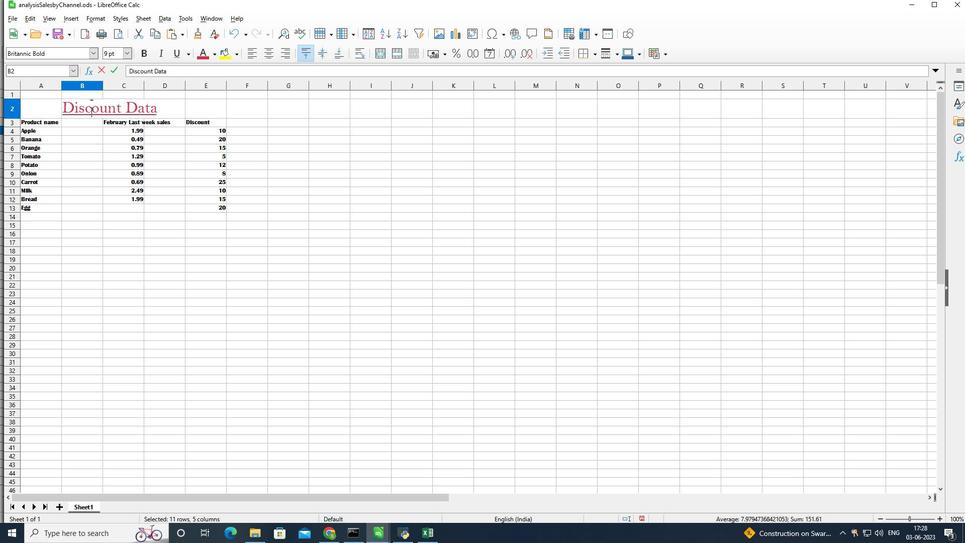 
Action: Mouse moved to (90, 103)
Screenshot: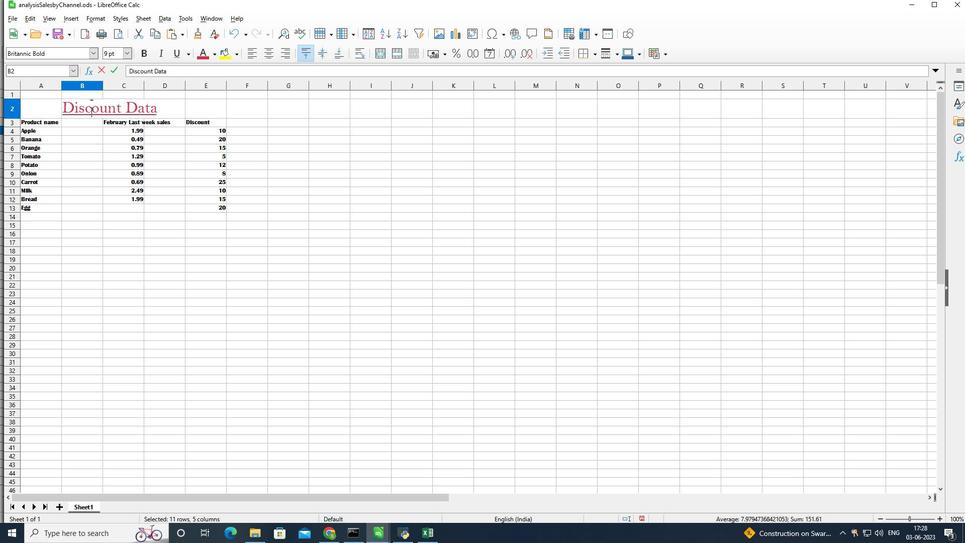 
Action: Mouse pressed left at (90, 103)
Screenshot: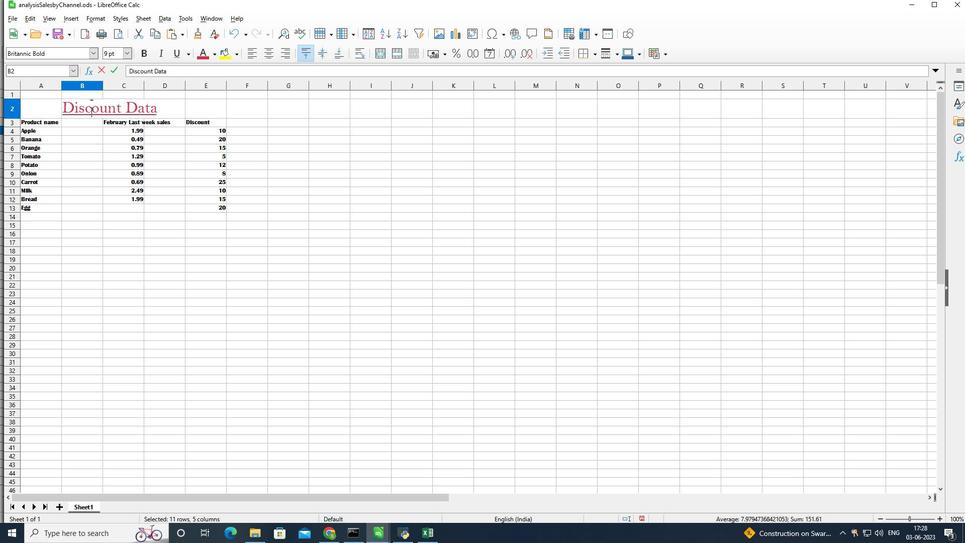 
Action: Mouse moved to (92, 103)
Screenshot: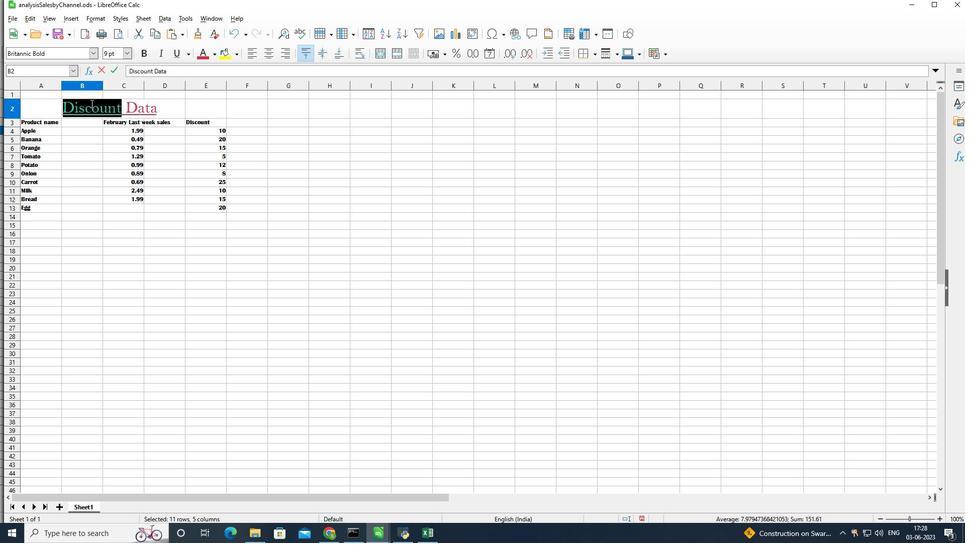 
Action: Mouse pressed left at (92, 103)
Screenshot: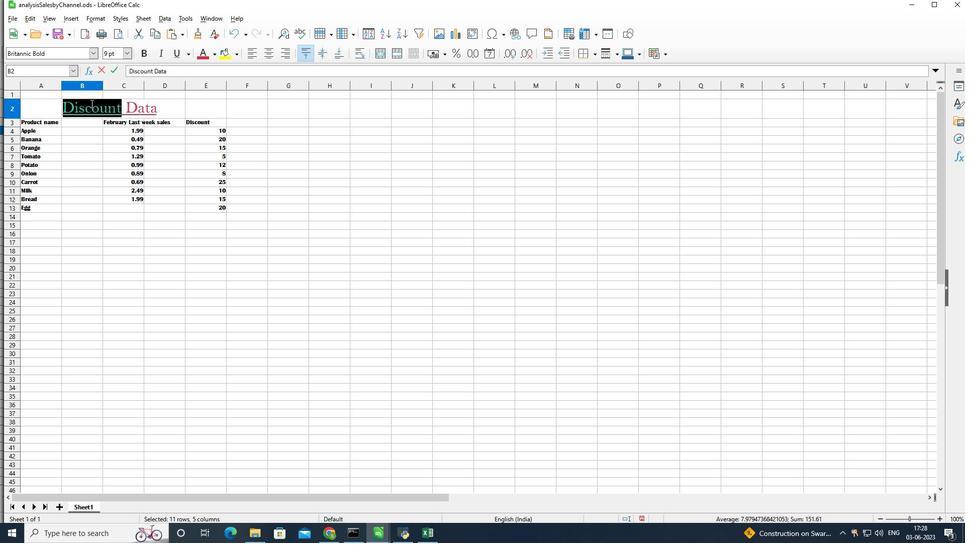 
Action: Mouse moved to (310, 53)
Screenshot: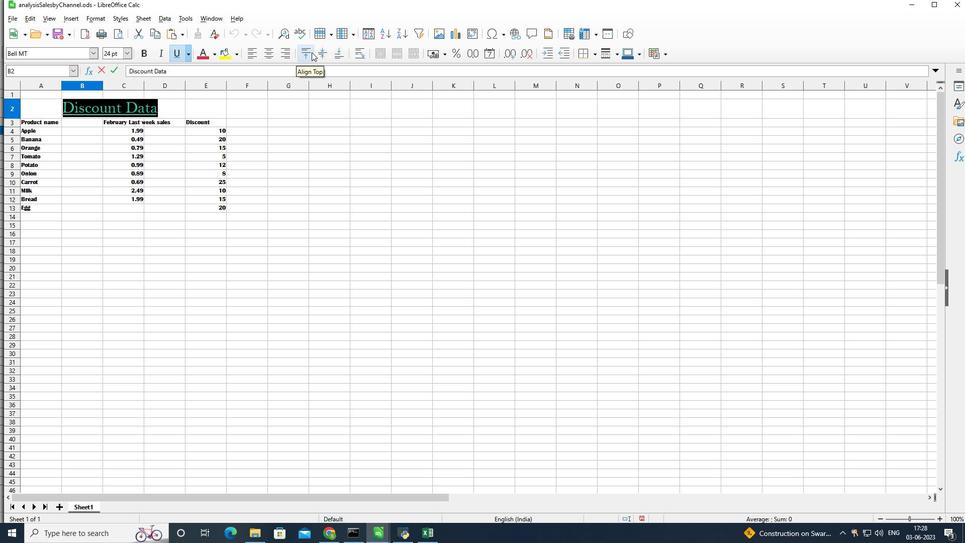 
Action: Mouse pressed left at (310, 53)
Screenshot: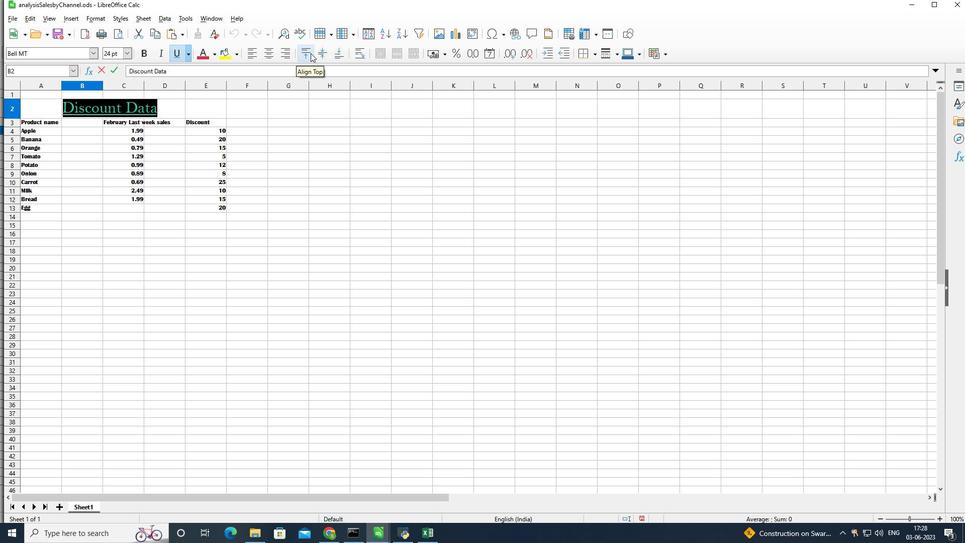 
Action: Mouse moved to (298, 161)
Screenshot: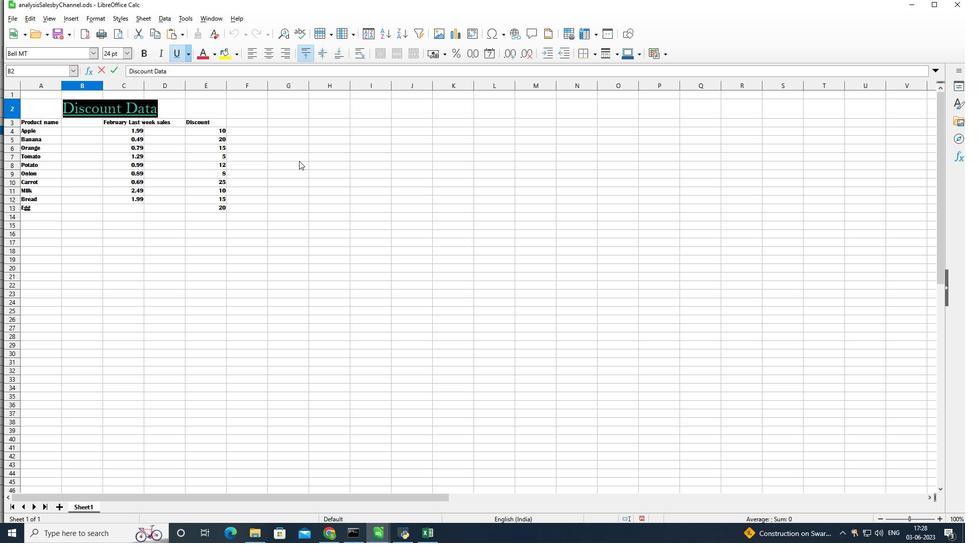 
Action: Mouse pressed left at (298, 161)
Screenshot: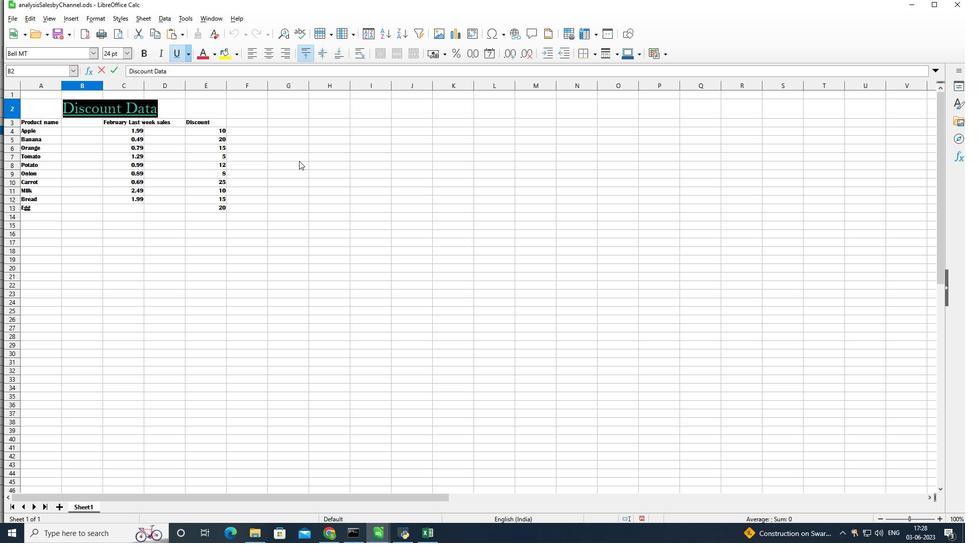 
Action: Mouse moved to (304, 147)
Screenshot: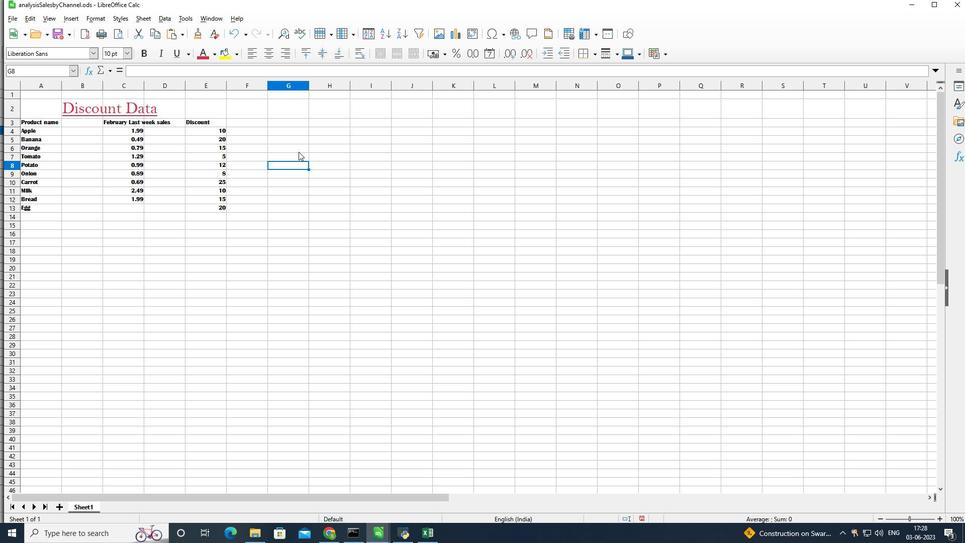 
